 Task: Create a Pagelayout in the customer object.
Action: Mouse moved to (73, 71)
Screenshot: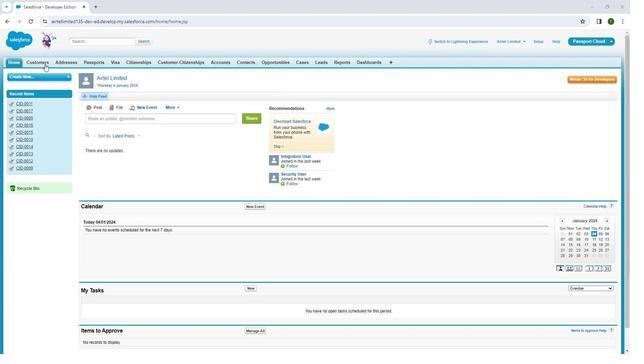 
Action: Mouse pressed left at (73, 71)
Screenshot: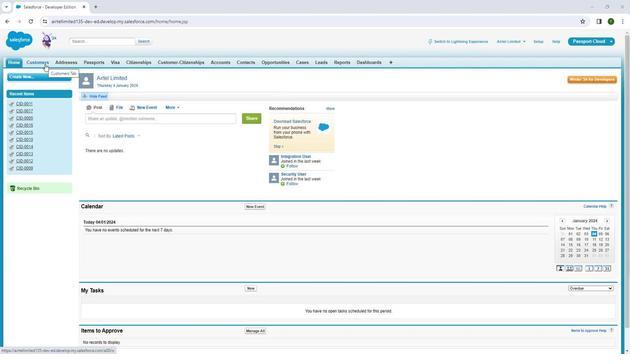 
Action: Mouse moved to (168, 99)
Screenshot: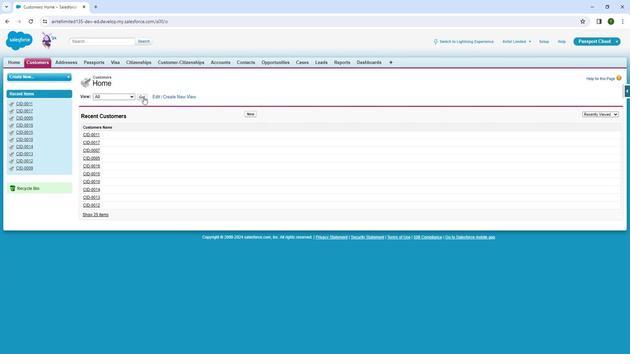 
Action: Mouse pressed left at (168, 99)
Screenshot: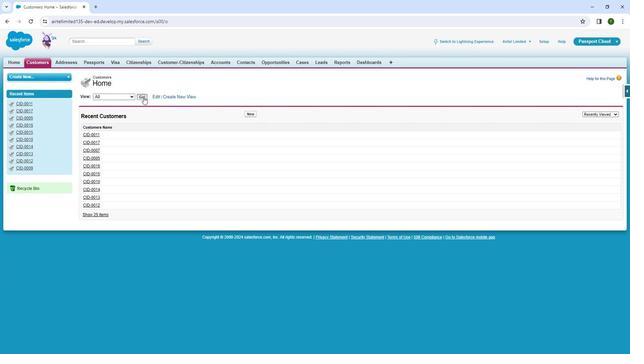 
Action: Mouse moved to (145, 111)
Screenshot: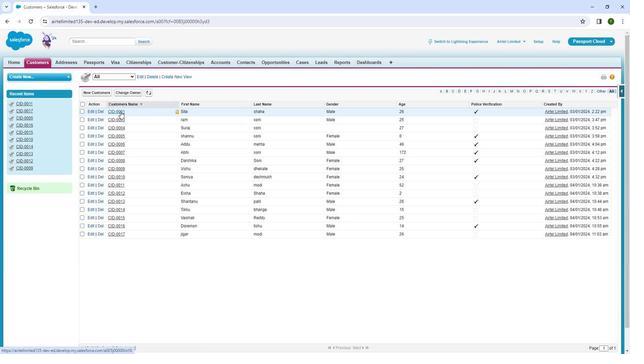 
Action: Mouse pressed left at (145, 111)
Screenshot: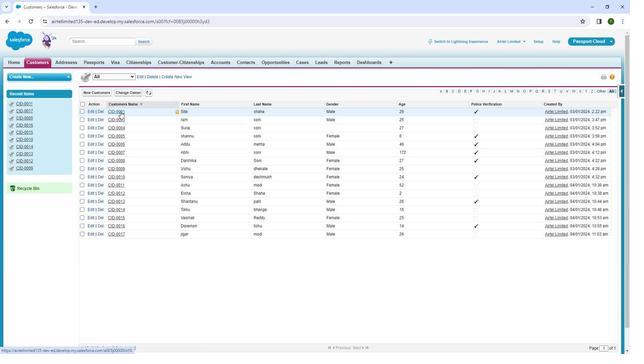 
Action: Mouse moved to (142, 111)
Screenshot: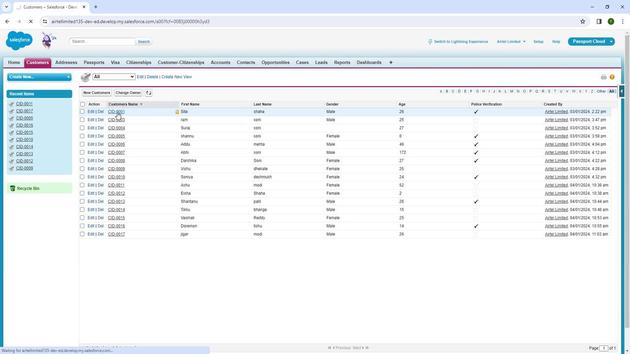 
Action: Mouse pressed left at (142, 111)
Screenshot: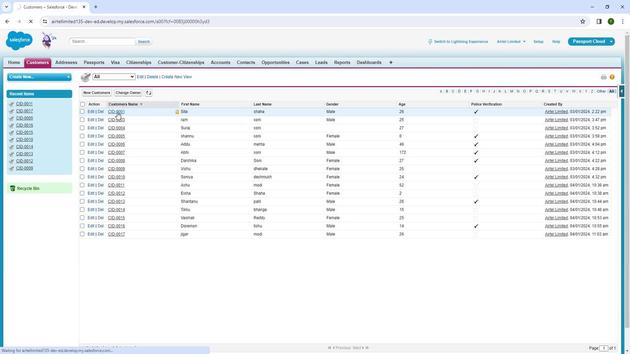 
Action: Mouse pressed left at (142, 111)
Screenshot: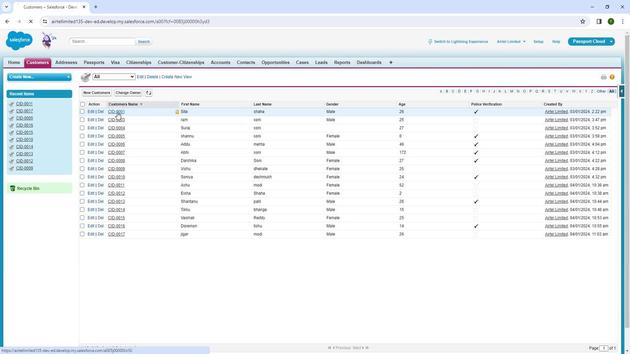 
Action: Mouse moved to (625, 93)
Screenshot: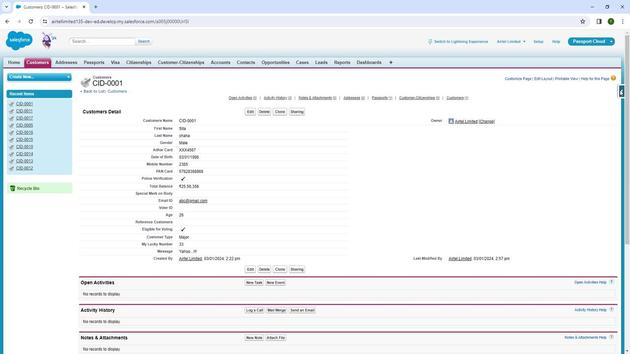 
Action: Mouse pressed left at (625, 93)
Screenshot: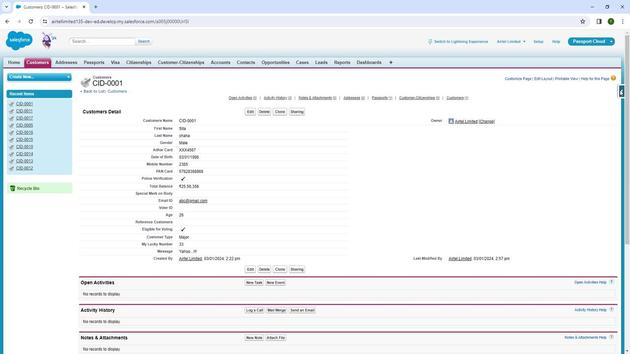 
Action: Mouse moved to (568, 110)
Screenshot: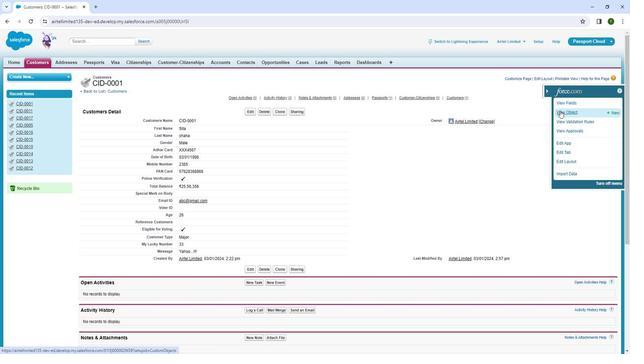 
Action: Mouse pressed left at (568, 110)
Screenshot: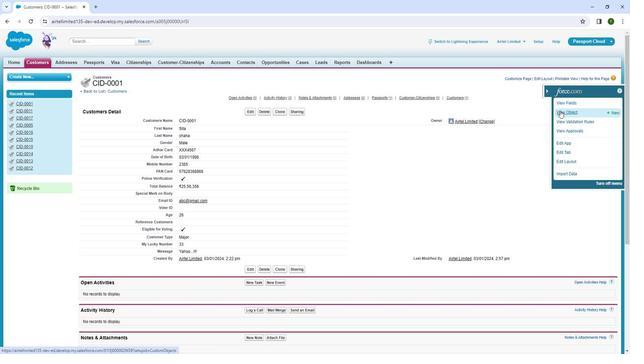 
Action: Mouse moved to (403, 245)
Screenshot: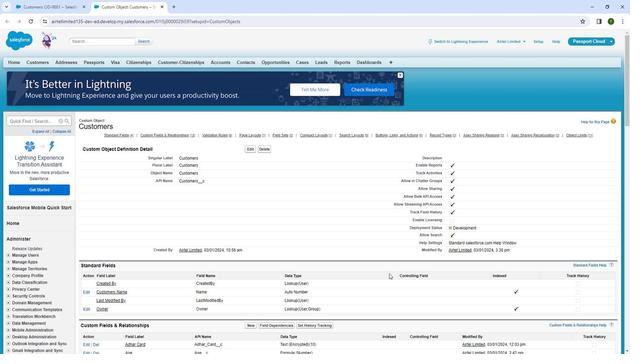 
Action: Mouse scrolled (403, 245) with delta (0, 0)
Screenshot: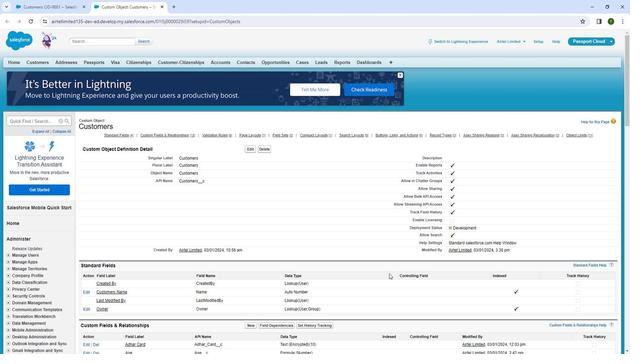 
Action: Mouse moved to (312, 248)
Screenshot: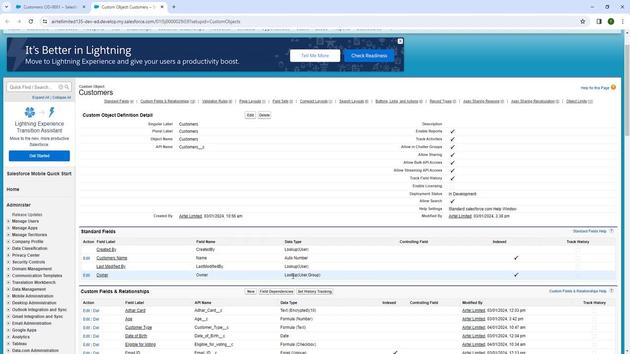
Action: Mouse scrolled (312, 248) with delta (0, 0)
Screenshot: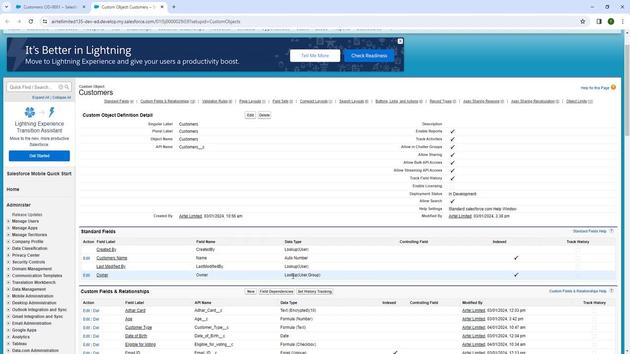 
Action: Mouse moved to (297, 244)
Screenshot: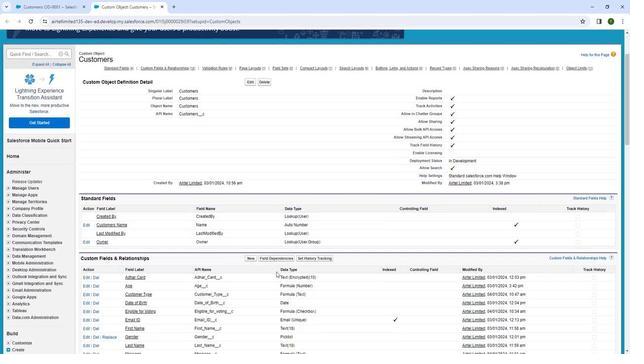 
Action: Mouse scrolled (297, 243) with delta (0, 0)
Screenshot: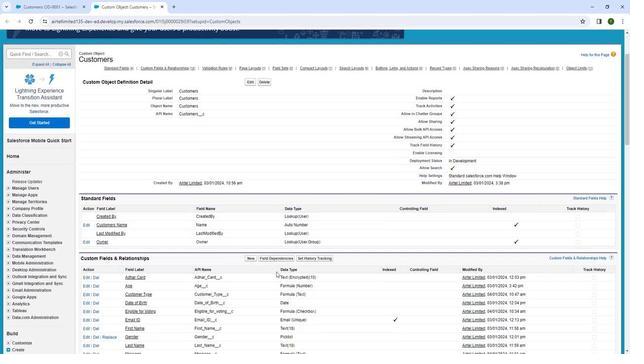 
Action: Mouse moved to (293, 244)
Screenshot: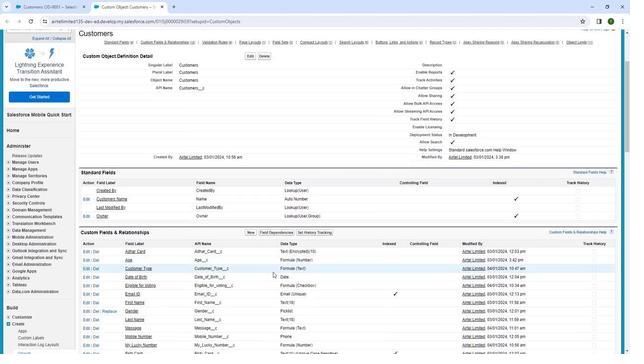 
Action: Mouse scrolled (293, 244) with delta (0, 0)
Screenshot: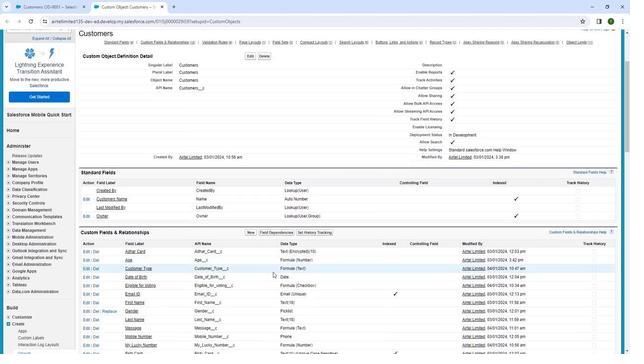 
Action: Mouse moved to (292, 244)
Screenshot: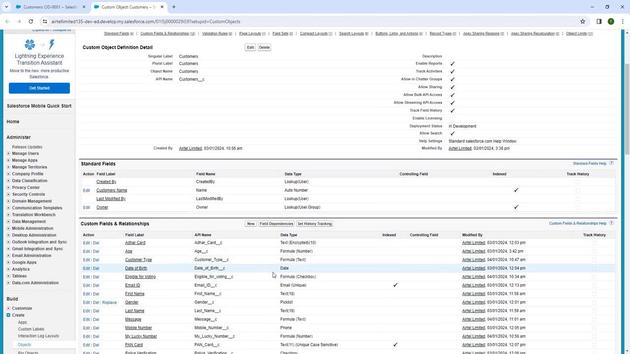 
Action: Mouse scrolled (292, 244) with delta (0, 0)
Screenshot: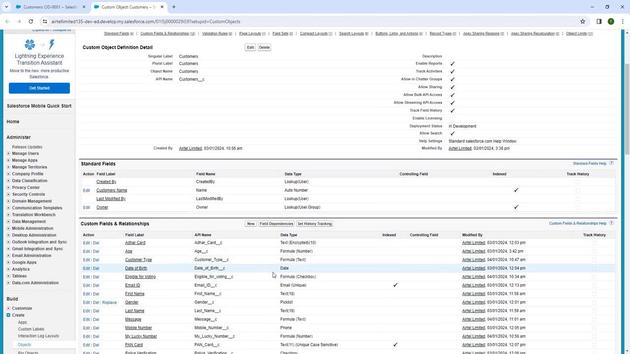 
Action: Mouse moved to (270, 236)
Screenshot: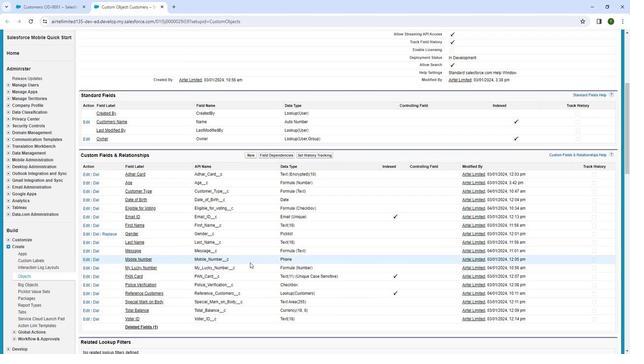 
Action: Mouse scrolled (270, 236) with delta (0, 0)
Screenshot: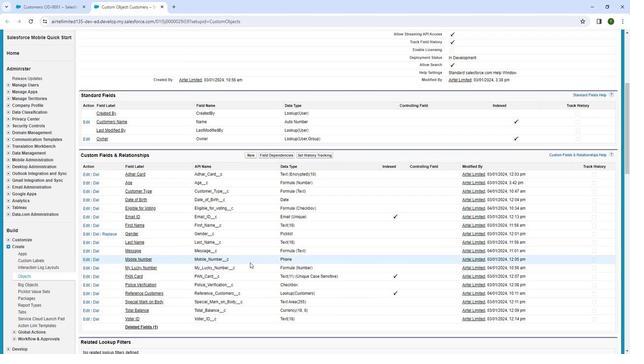 
Action: Mouse scrolled (270, 236) with delta (0, 0)
Screenshot: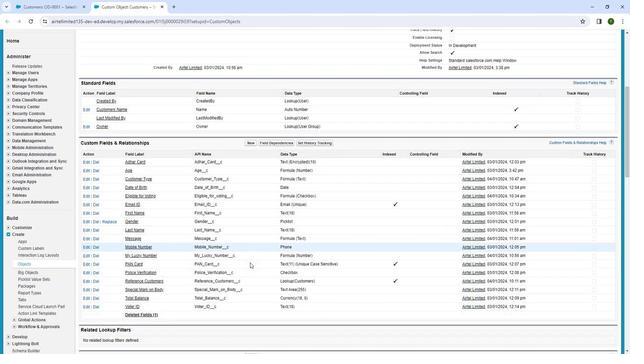 
Action: Mouse scrolled (270, 236) with delta (0, 0)
Screenshot: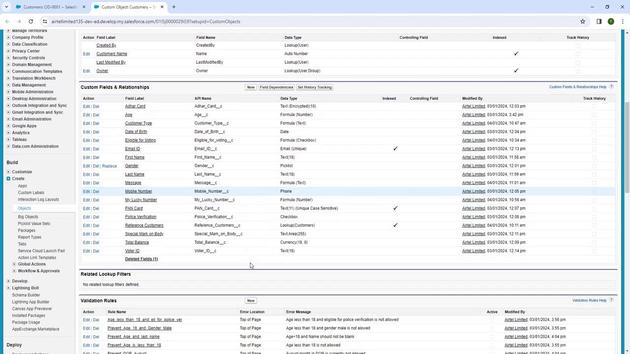 
Action: Mouse moved to (209, 240)
Screenshot: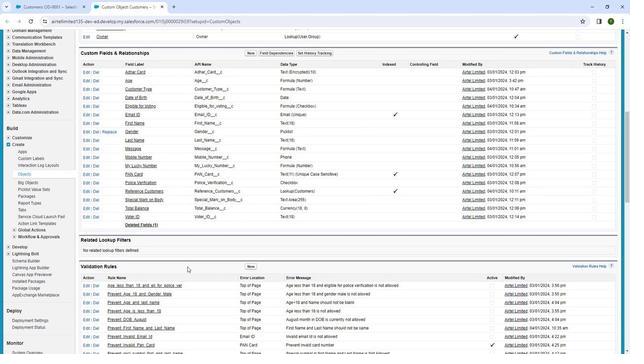 
Action: Mouse scrolled (209, 240) with delta (0, 0)
Screenshot: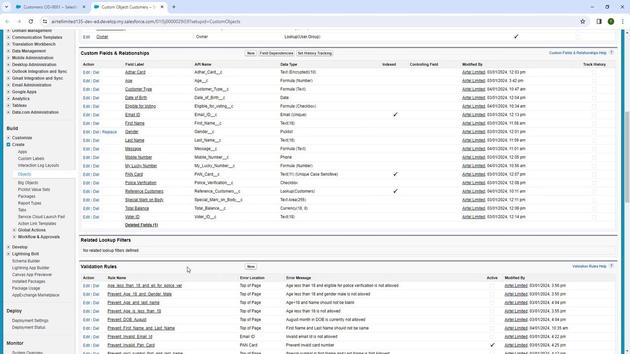 
Action: Mouse moved to (209, 240)
Screenshot: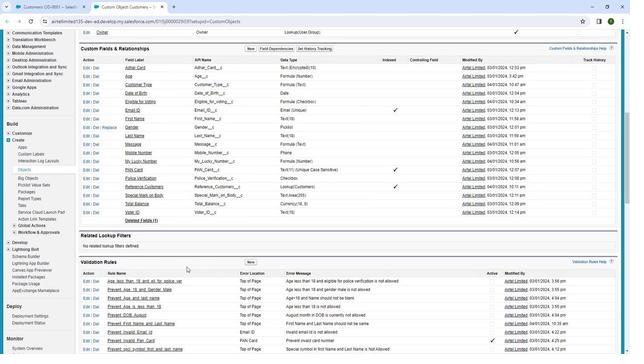 
Action: Mouse scrolled (209, 240) with delta (0, 0)
Screenshot: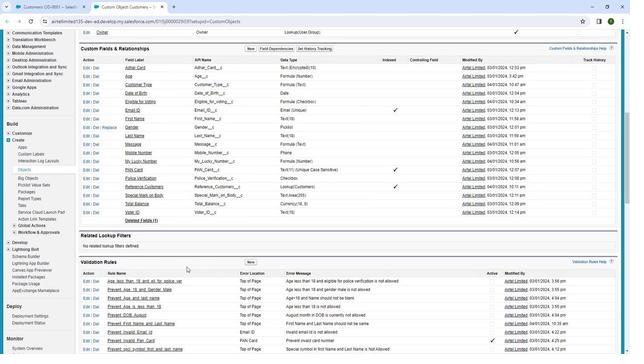 
Action: Mouse moved to (209, 240)
Screenshot: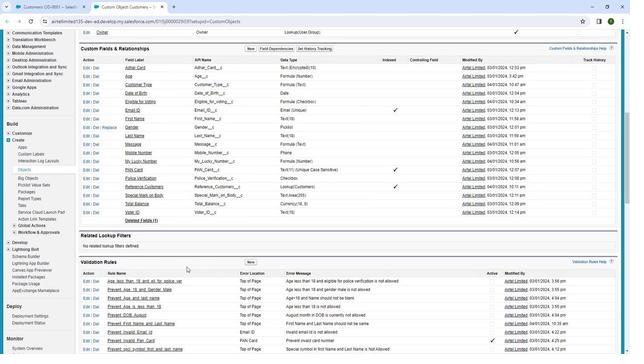 
Action: Mouse scrolled (209, 240) with delta (0, 0)
Screenshot: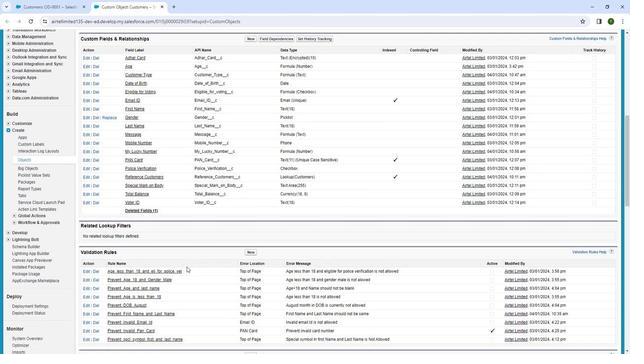 
Action: Mouse scrolled (209, 240) with delta (0, 0)
Screenshot: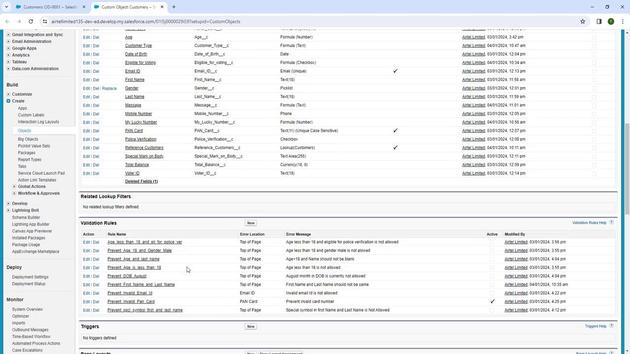 
Action: Mouse moved to (205, 240)
Screenshot: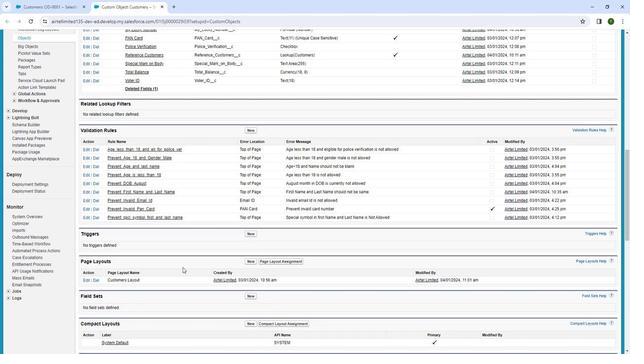 
Action: Mouse scrolled (205, 240) with delta (0, 0)
Screenshot: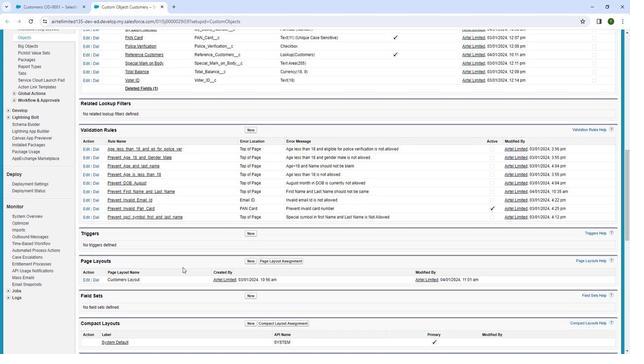 
Action: Mouse moved to (112, 224)
Screenshot: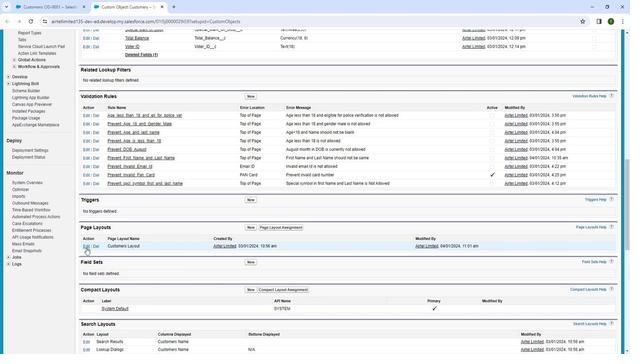 
Action: Mouse pressed left at (112, 224)
Screenshot: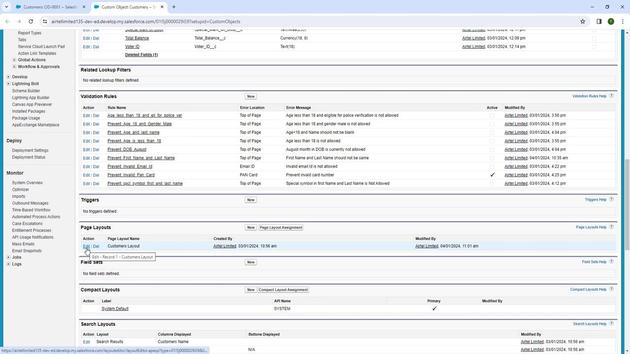 
Action: Mouse moved to (187, 141)
Screenshot: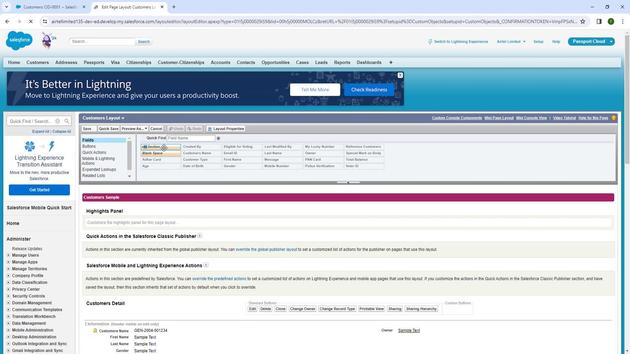 
Action: Mouse pressed left at (187, 141)
Screenshot: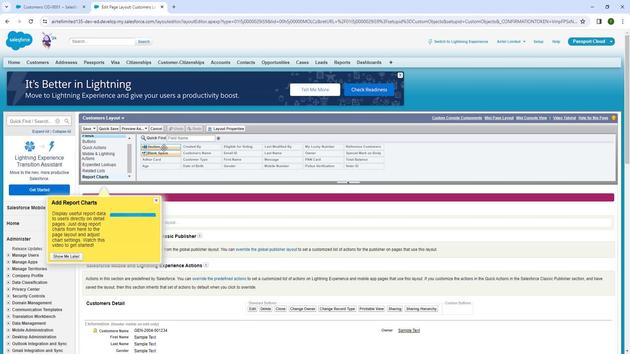 
Action: Mouse moved to (179, 184)
Screenshot: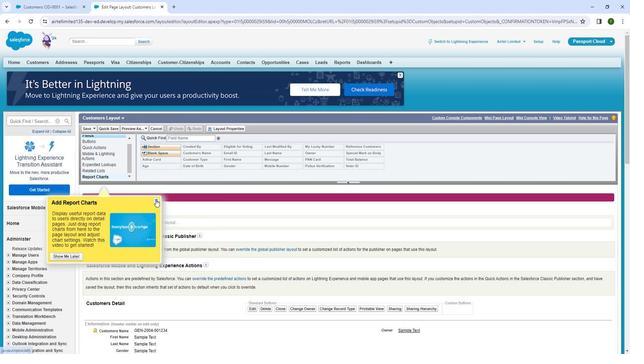 
Action: Mouse pressed left at (179, 184)
Screenshot: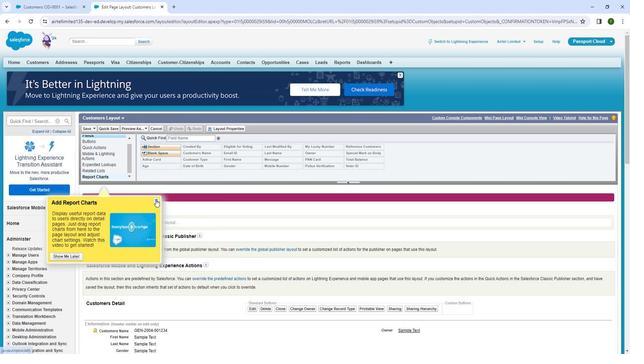 
Action: Mouse moved to (212, 182)
Screenshot: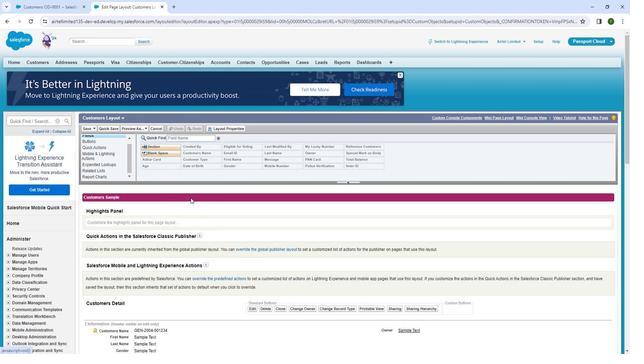 
Action: Mouse scrolled (212, 182) with delta (0, 0)
Screenshot: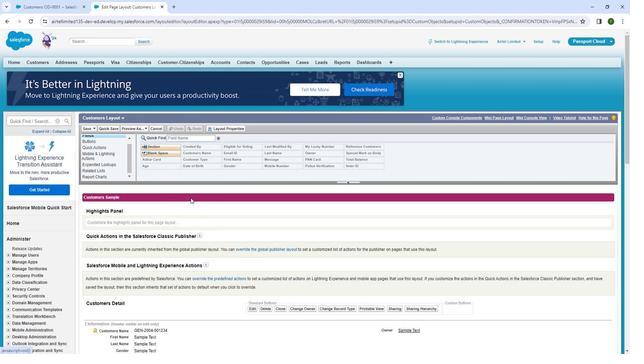 
Action: Mouse moved to (213, 182)
Screenshot: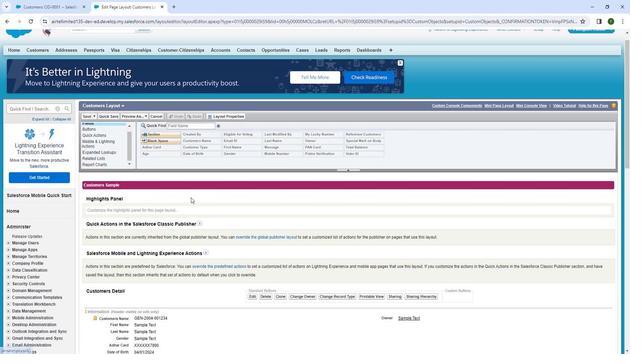 
Action: Mouse scrolled (213, 182) with delta (0, 0)
Screenshot: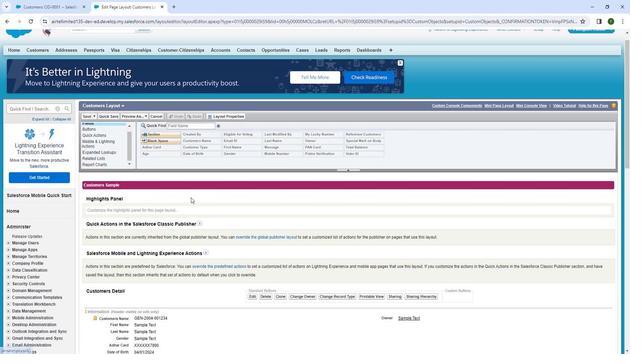 
Action: Mouse moved to (187, 83)
Screenshot: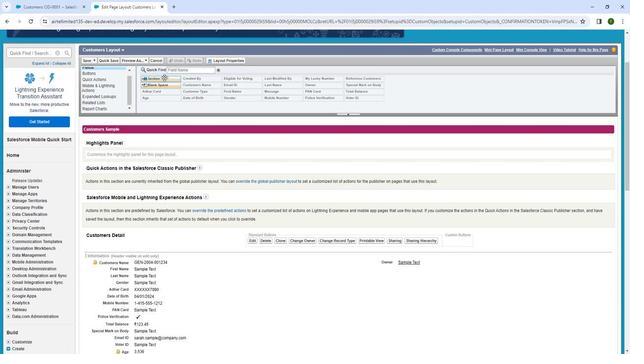 
Action: Mouse pressed left at (187, 83)
Screenshot: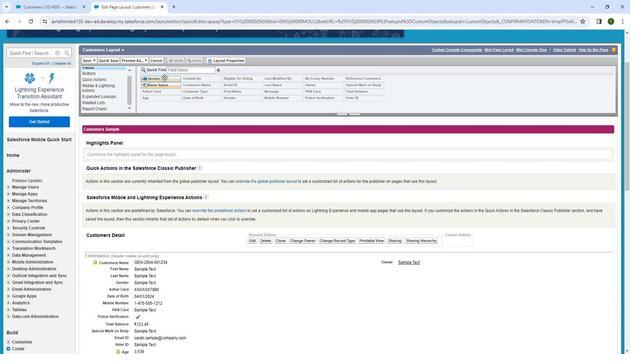 
Action: Mouse moved to (351, 150)
Screenshot: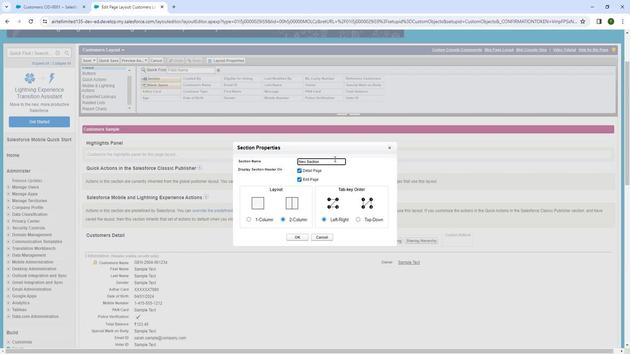 
Action: Key pressed <Key.backspace><Key.backspace><Key.backspace><Key.backspace><Key.backspace><Key.backspace><Key.backspace><Key.backspace><Key.backspace><Key.backspace><Key.backspace><Key.backspace><Key.backspace><Key.backspace><Key.backspace><Key.backspace><Key.backspace><Key.backspace><Key.shift>Basic<Key.space><Key.shift>Information
Screenshot: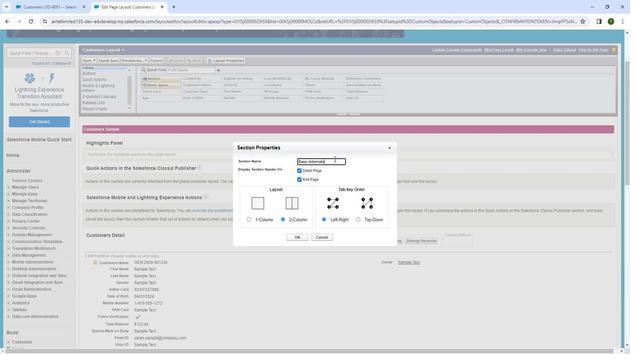 
Action: Mouse moved to (311, 215)
Screenshot: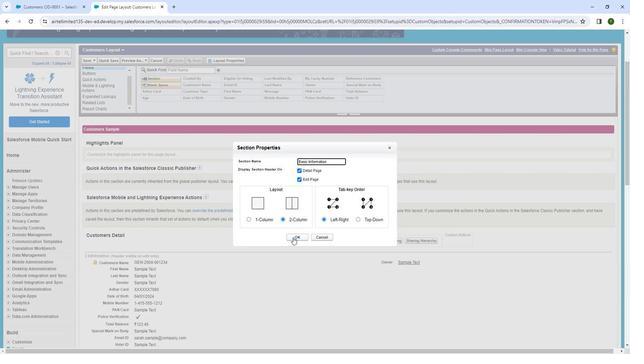 
Action: Mouse pressed left at (311, 215)
Screenshot: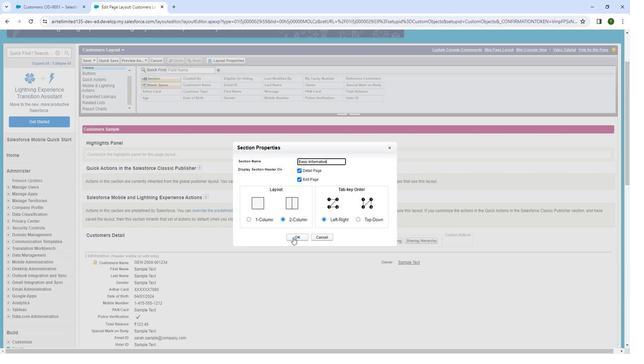 
Action: Mouse moved to (266, 276)
Screenshot: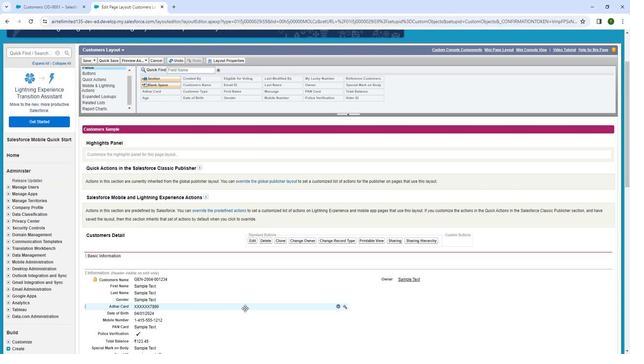 
Action: Mouse scrolled (266, 275) with delta (0, 0)
Screenshot: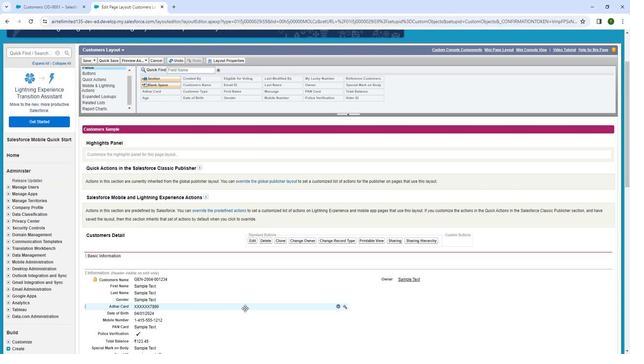 
Action: Mouse moved to (264, 274)
Screenshot: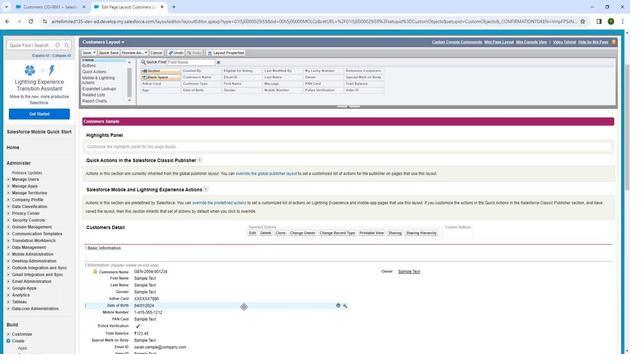 
Action: Mouse scrolled (264, 274) with delta (0, 0)
Screenshot: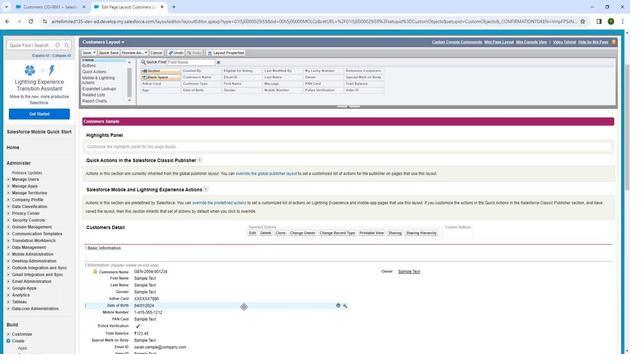 
Action: Mouse moved to (263, 272)
Screenshot: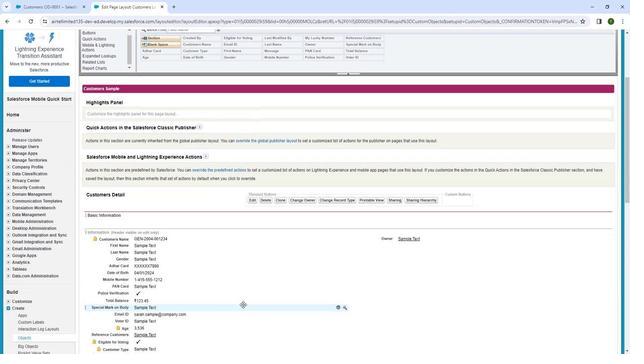 
Action: Mouse scrolled (263, 272) with delta (0, 0)
Screenshot: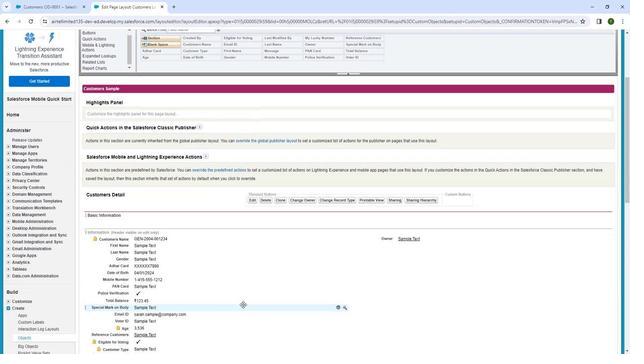 
Action: Mouse moved to (214, 184)
Screenshot: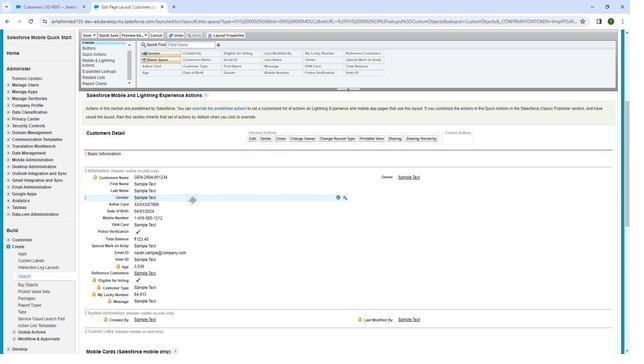 
Action: Mouse scrolled (214, 185) with delta (0, 0)
Screenshot: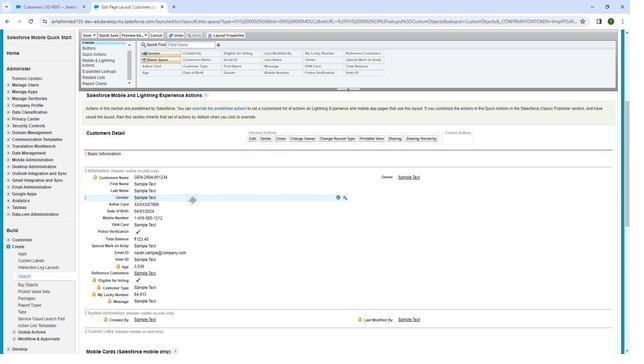 
Action: Mouse moved to (215, 184)
Screenshot: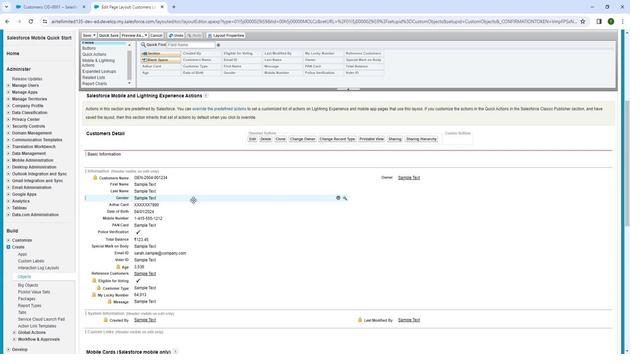 
Action: Mouse scrolled (215, 185) with delta (0, 0)
Screenshot: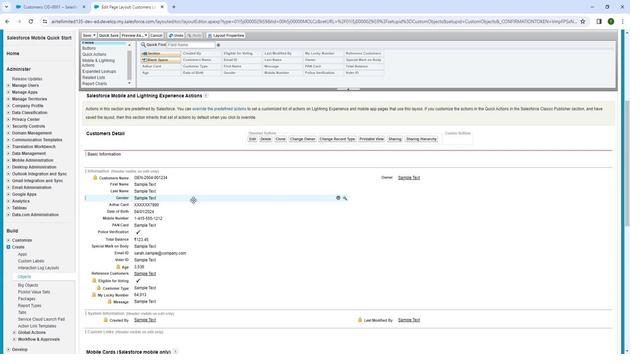 
Action: Mouse moved to (215, 184)
Screenshot: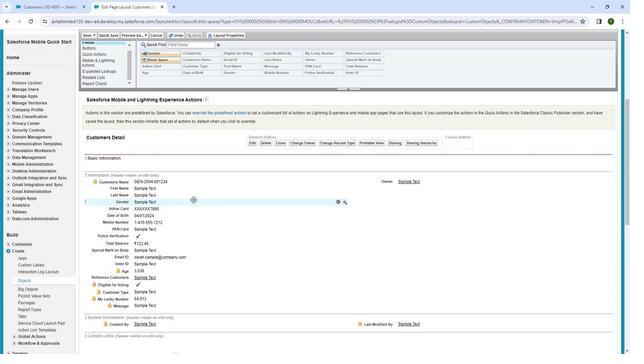 
Action: Mouse scrolled (215, 184) with delta (0, 0)
Screenshot: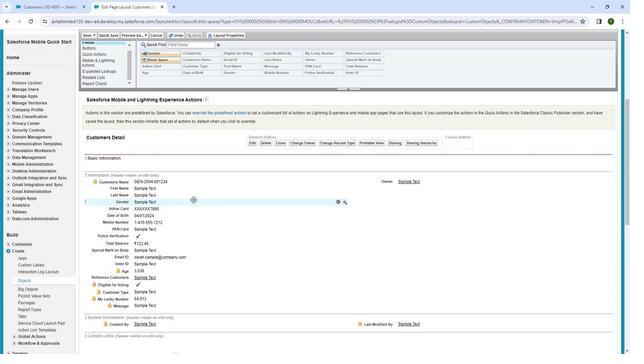 
Action: Mouse moved to (175, 82)
Screenshot: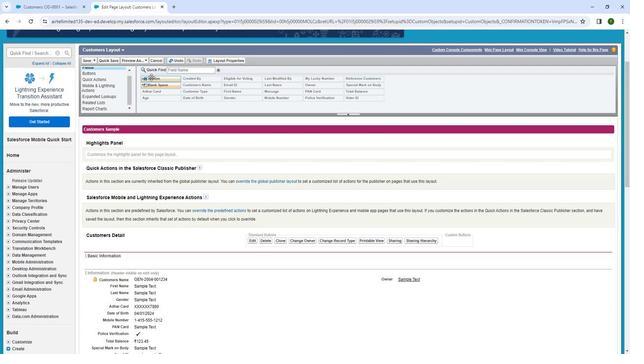 
Action: Mouse pressed left at (175, 82)
Screenshot: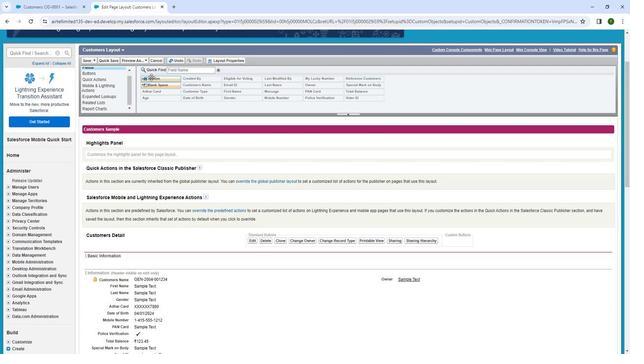 
Action: Mouse moved to (339, 154)
Screenshot: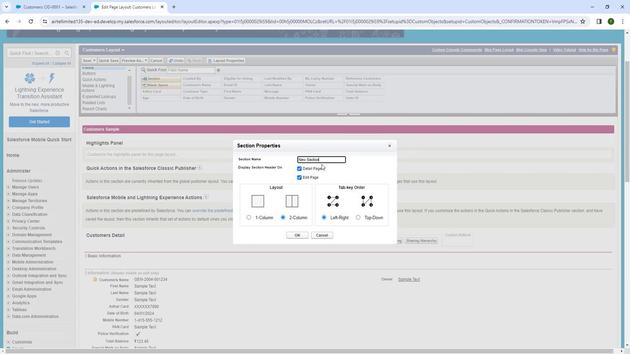 
Action: Key pressed <Key.backspace><Key.backspace><Key.backspace><Key.backspace><Key.backspace><Key.backspace><Key.backspace><Key.backspace><Key.backspace><Key.backspace><Key.backspace><Key.backspace><Key.backspace><Key.backspace><Key.backspace><Key.backspace><Key.backspace><Key.backspace><Key.backspace><Key.backspace><Key.backspace><Key.backspace><Key.backspace><Key.backspace><Key.shift>Contact<Key.space><Key.shift><Key.shift><Key.shift><Key.shift><Key.shift><Key.shift><Key.shift><Key.shift><Key.shift><Key.shift><Key.shift><Key.shift>Information
Screenshot: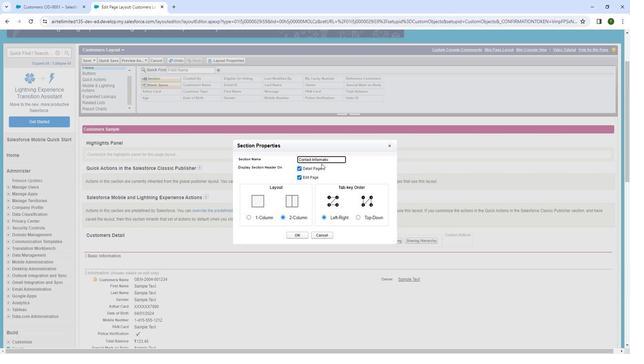 
Action: Mouse moved to (312, 213)
Screenshot: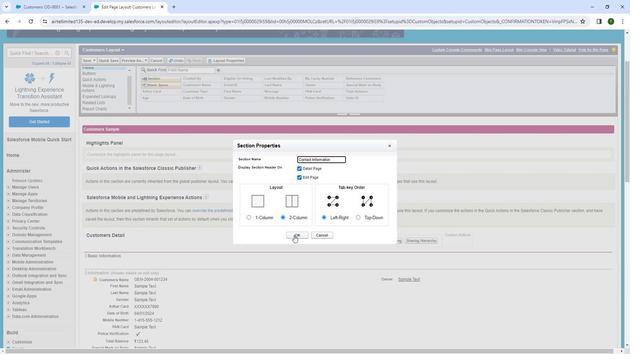 
Action: Mouse pressed left at (312, 213)
Screenshot: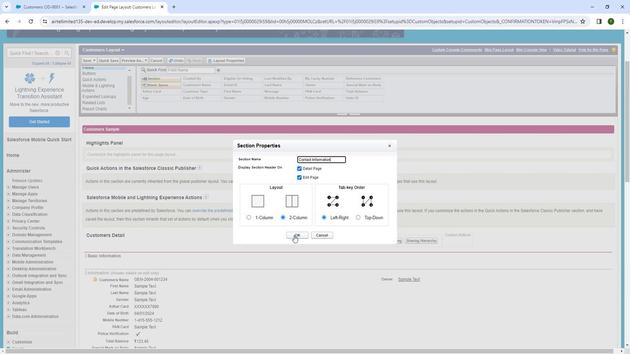 
Action: Mouse moved to (193, 261)
Screenshot: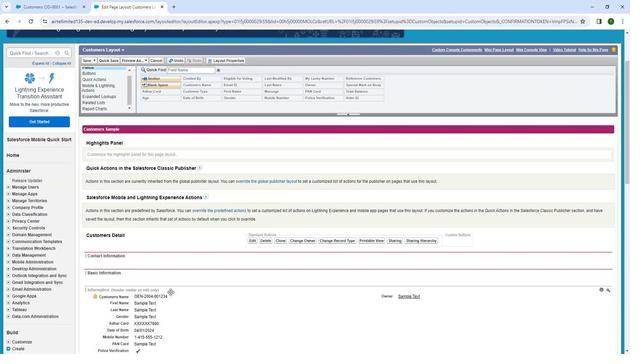 
Action: Mouse scrolled (193, 261) with delta (0, 0)
Screenshot: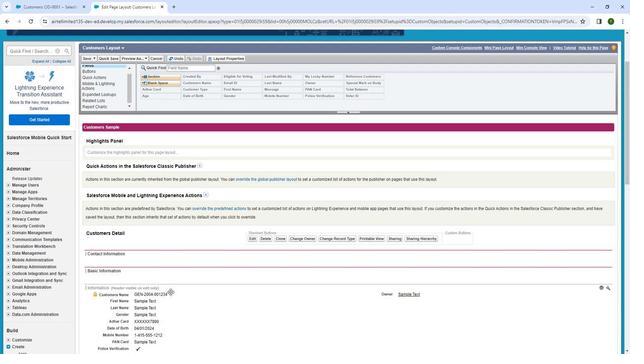 
Action: Mouse scrolled (193, 261) with delta (0, 0)
Screenshot: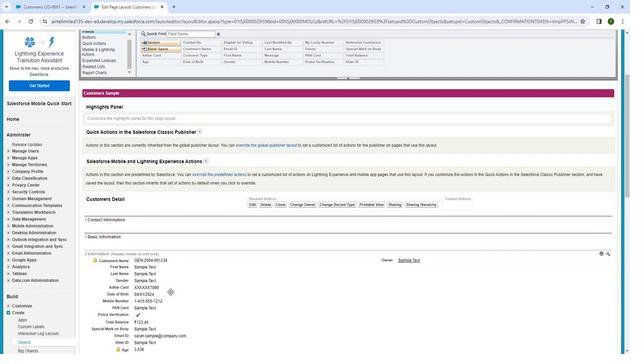 
Action: Mouse moved to (252, 142)
Screenshot: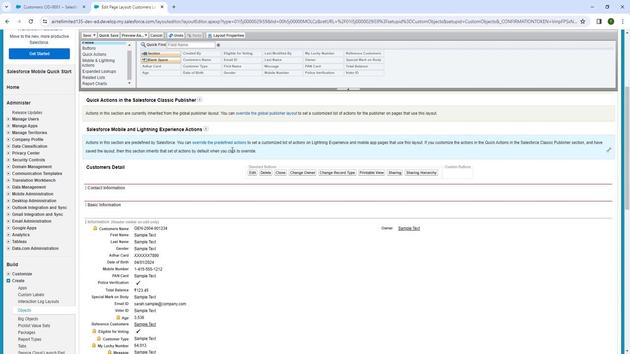 
Action: Mouse scrolled (252, 143) with delta (0, 0)
Screenshot: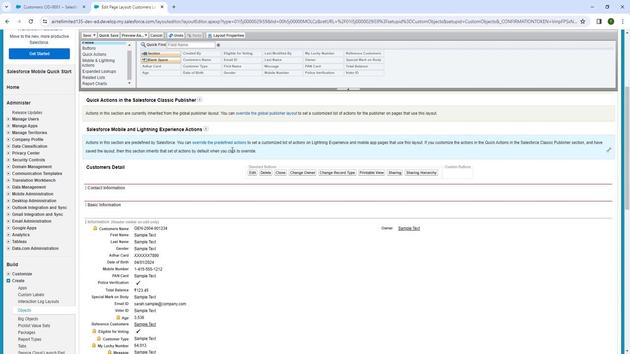 
Action: Mouse moved to (179, 62)
Screenshot: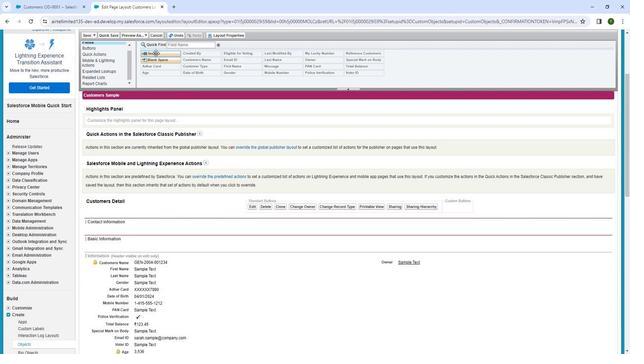 
Action: Mouse pressed left at (179, 62)
Screenshot: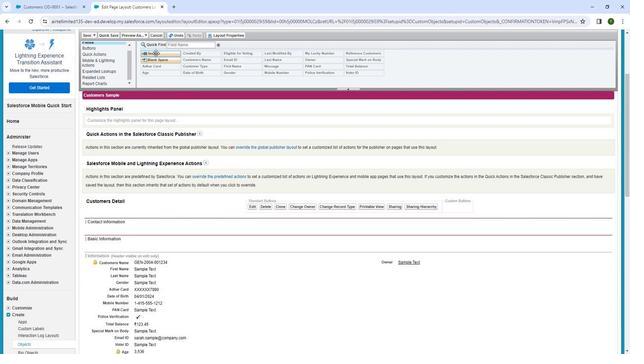 
Action: Mouse moved to (367, 134)
Screenshot: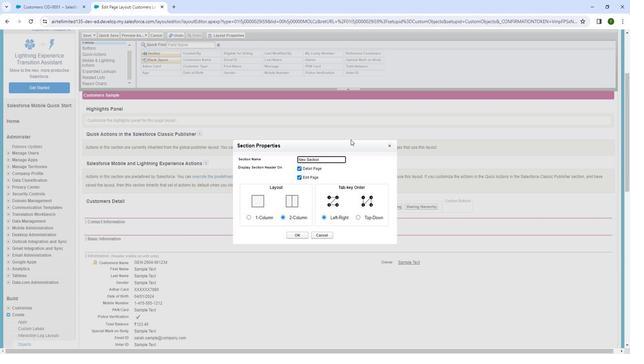 
Action: Key pressed <Key.backspace><Key.backspace><Key.backspace><Key.backspace><Key.backspace><Key.backspace><Key.backspace><Key.backspace><Key.backspace><Key.backspace><Key.backspace><Key.backspace><Key.backspace><Key.backspace><Key.backspace><Key.backspace><Key.backspace><Key.shift><Key.shift><Key.shift><Key.shift>Other<Key.space><Key.shift>Information
Screenshot: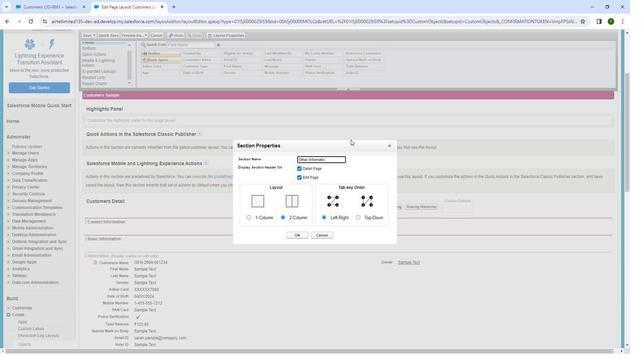 
Action: Mouse moved to (307, 213)
Screenshot: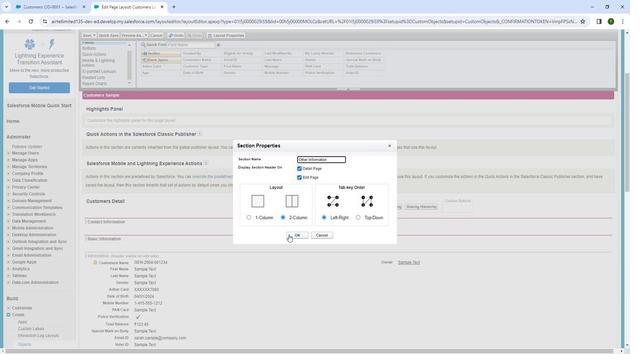 
Action: Mouse pressed left at (307, 213)
Screenshot: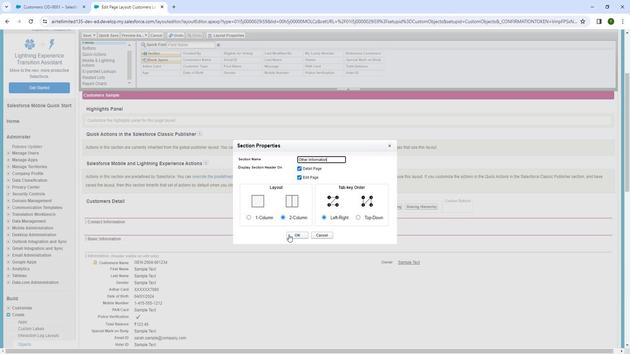 
Action: Mouse moved to (209, 262)
Screenshot: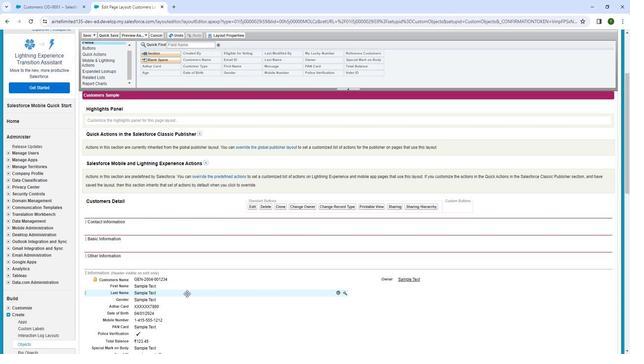
Action: Mouse pressed left at (209, 262)
Screenshot: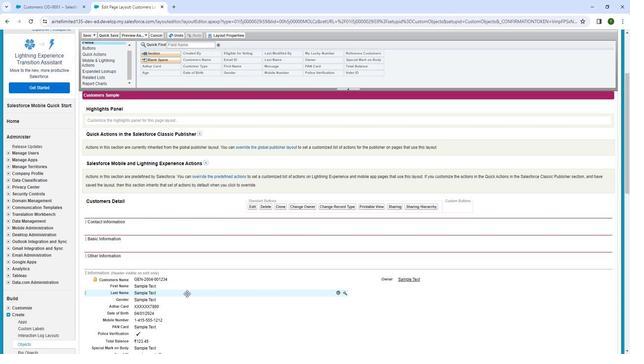 
Action: Mouse moved to (235, 221)
Screenshot: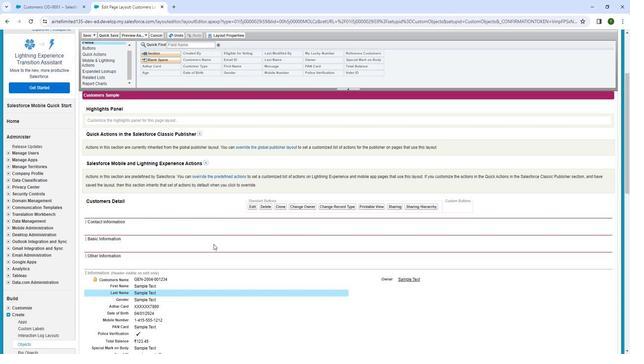 
Action: Mouse scrolled (235, 221) with delta (0, 0)
Screenshot: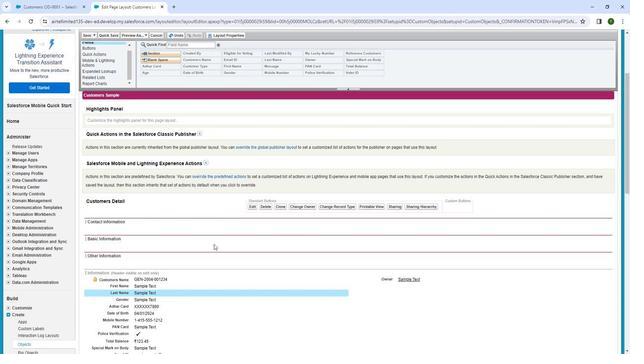 
Action: Mouse moved to (235, 221)
Screenshot: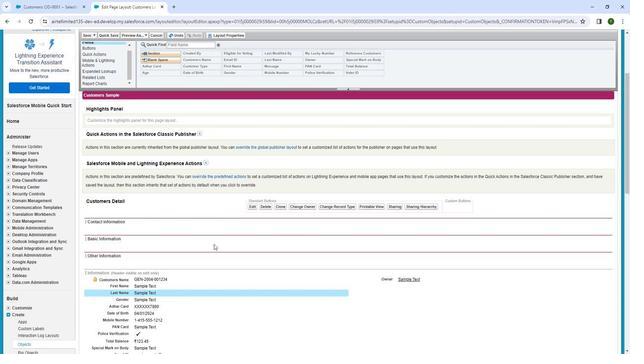 
Action: Mouse scrolled (235, 221) with delta (0, 0)
Screenshot: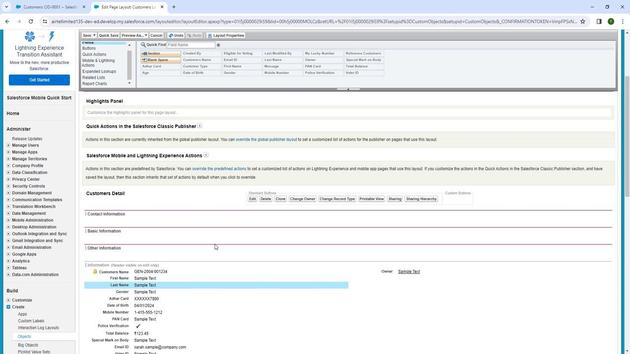 
Action: Mouse moved to (132, 194)
Screenshot: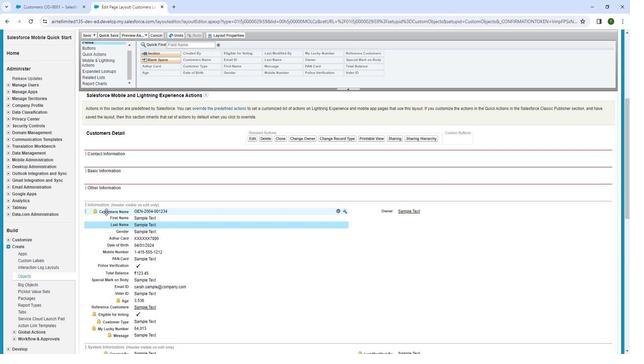 
Action: Mouse pressed left at (132, 194)
Screenshot: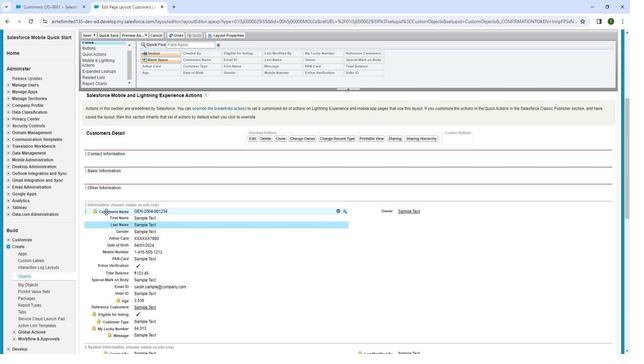 
Action: Mouse moved to (141, 195)
Screenshot: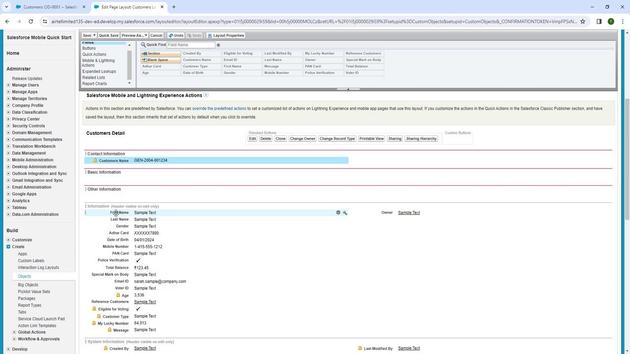 
Action: Mouse pressed left at (141, 195)
Screenshot: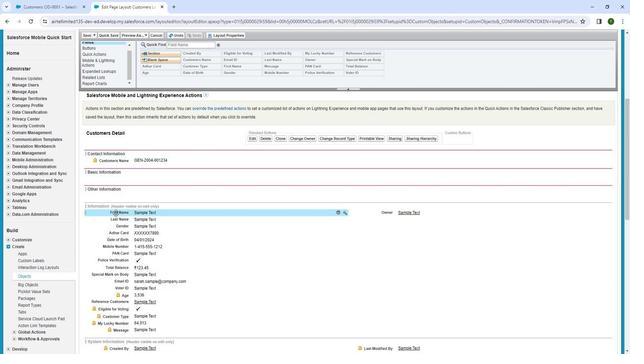 
Action: Mouse moved to (141, 150)
Screenshot: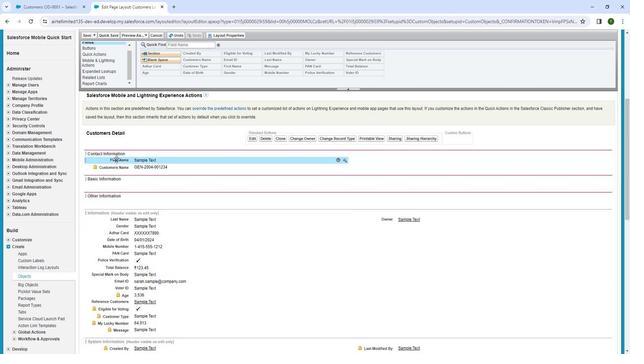 
Action: Mouse pressed left at (141, 150)
Screenshot: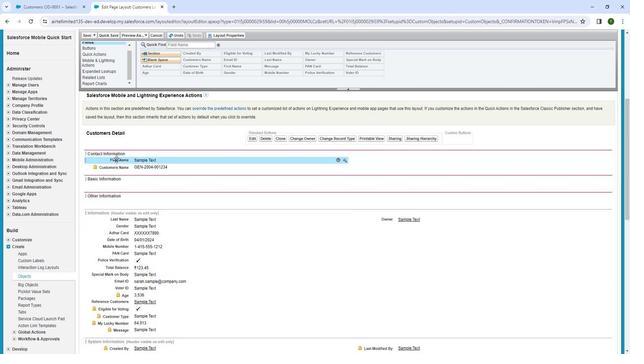 
Action: Mouse moved to (147, 202)
Screenshot: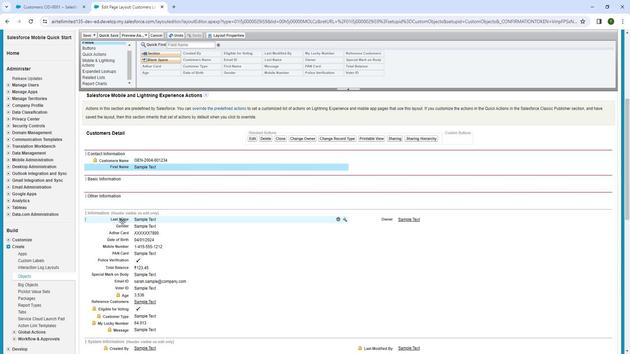 
Action: Mouse pressed left at (147, 202)
Screenshot: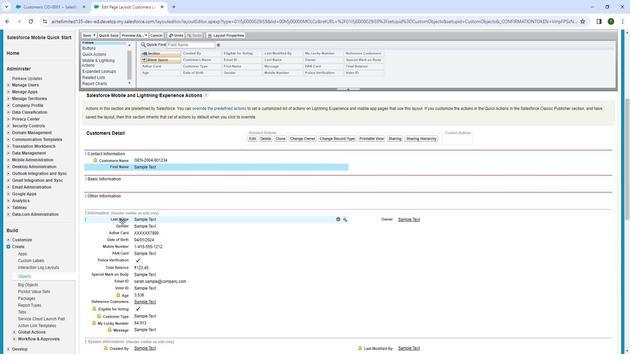 
Action: Mouse moved to (169, 207)
Screenshot: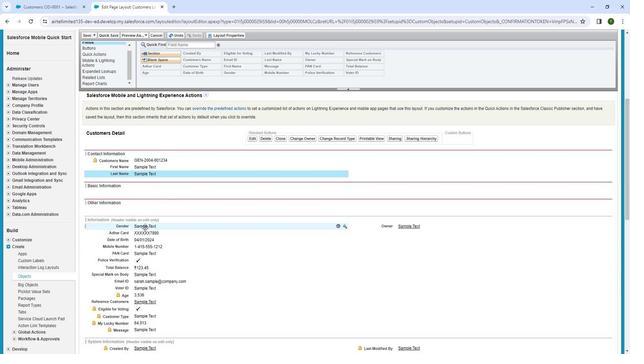 
Action: Mouse pressed left at (169, 207)
Screenshot: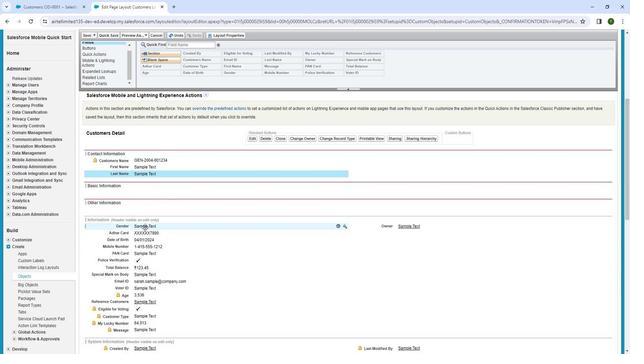 
Action: Mouse moved to (144, 164)
Screenshot: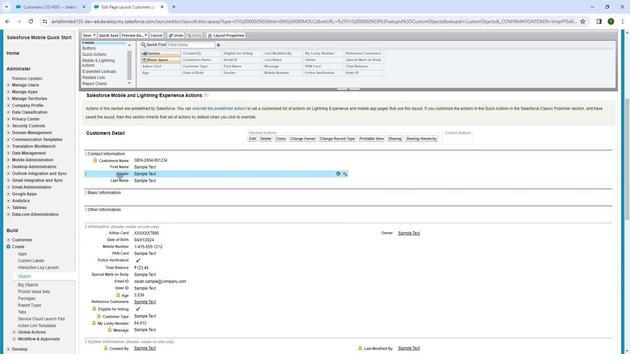 
Action: Mouse pressed left at (144, 164)
Screenshot: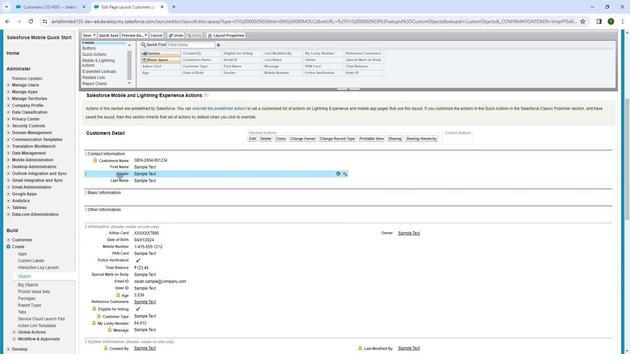 
Action: Mouse moved to (154, 162)
Screenshot: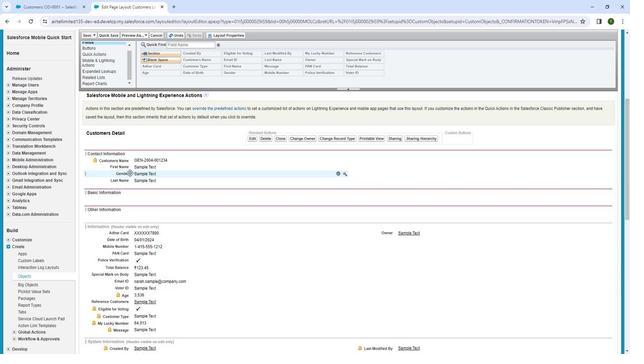 
Action: Mouse pressed left at (154, 162)
Screenshot: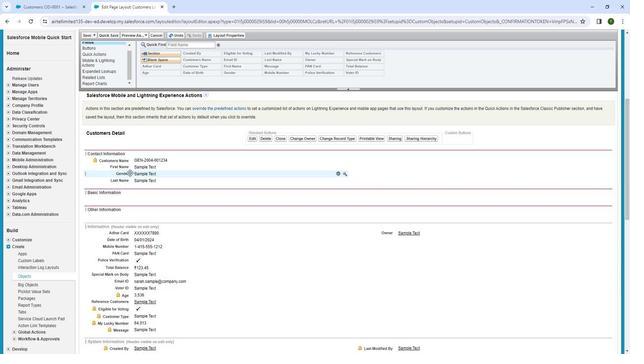 
Action: Mouse moved to (198, 207)
Screenshot: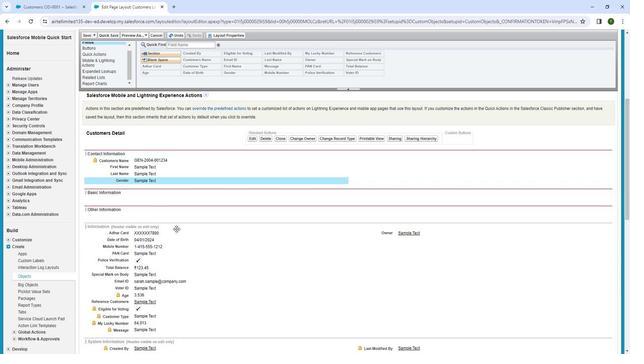 
Action: Mouse scrolled (198, 207) with delta (0, 0)
Screenshot: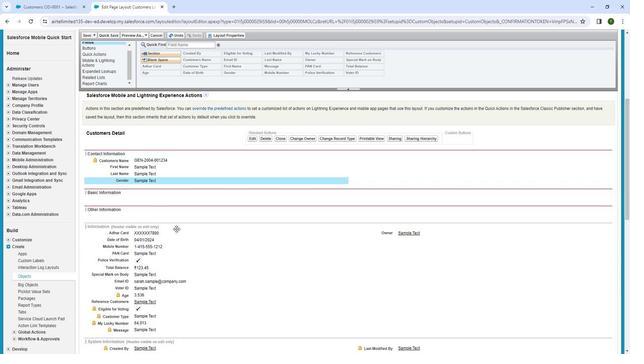 
Action: Mouse moved to (201, 214)
Screenshot: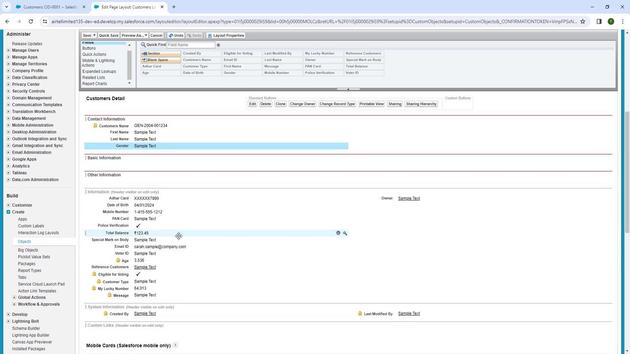 
Action: Mouse scrolled (201, 214) with delta (0, 0)
Screenshot: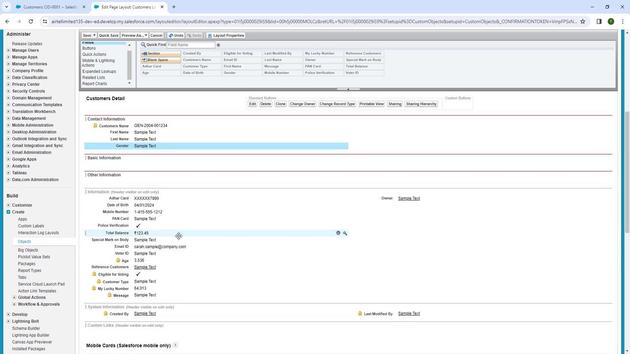 
Action: Mouse moved to (170, 171)
Screenshot: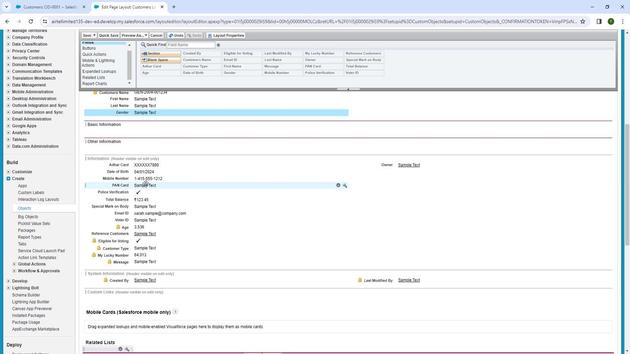
Action: Mouse scrolled (170, 171) with delta (0, 0)
Screenshot: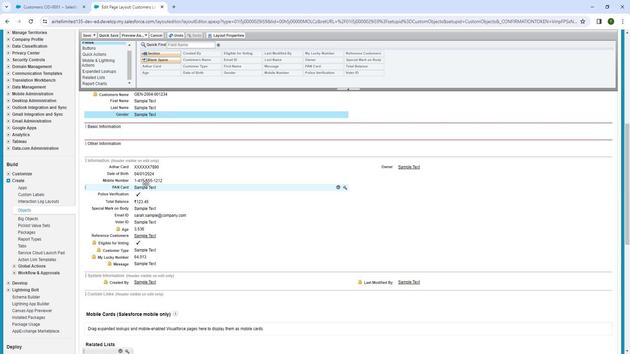 
Action: Mouse scrolled (170, 171) with delta (0, 0)
Screenshot: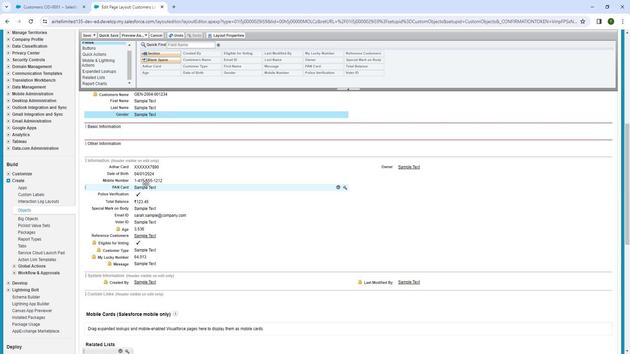 
Action: Mouse moved to (119, 178)
Screenshot: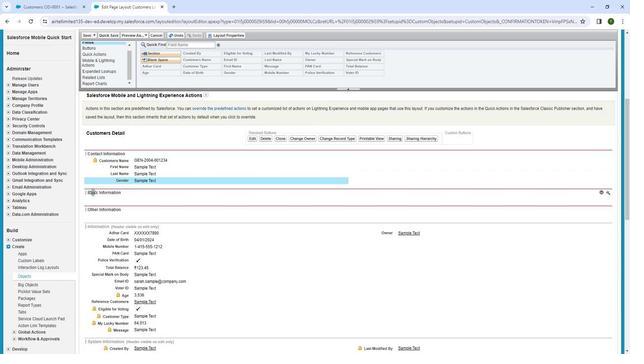 
Action: Mouse pressed left at (119, 178)
Screenshot: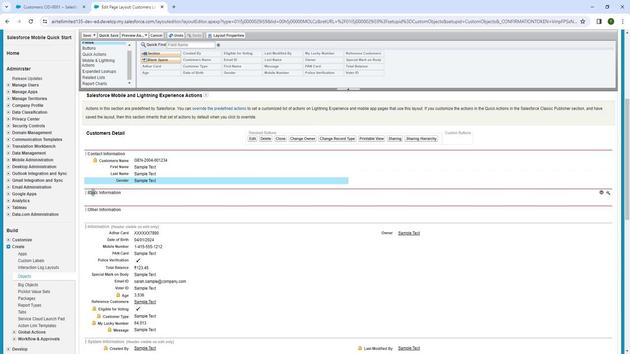 
Action: Mouse moved to (122, 180)
Screenshot: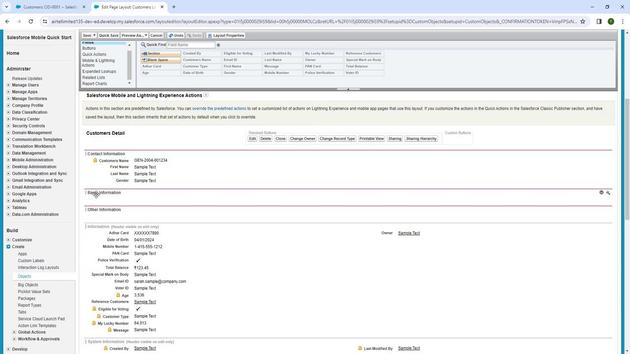 
Action: Mouse pressed left at (122, 180)
Screenshot: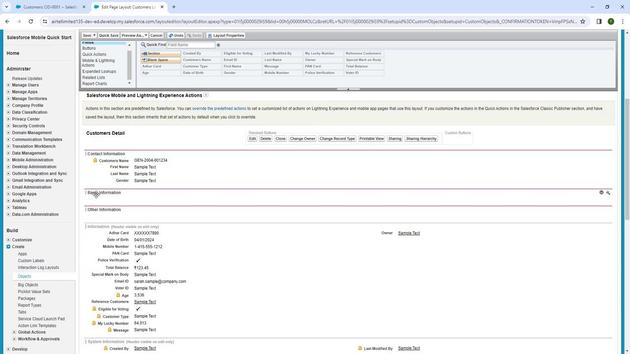 
Action: Mouse moved to (147, 167)
Screenshot: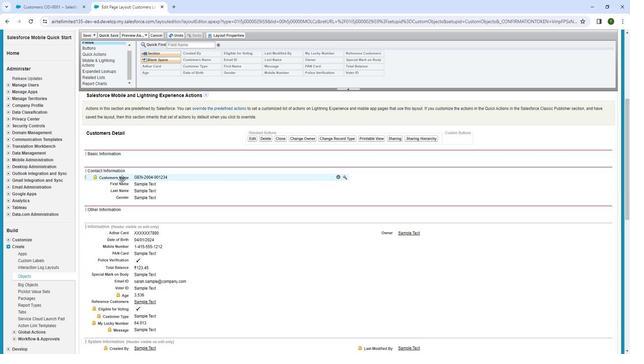 
Action: Mouse pressed left at (147, 167)
Screenshot: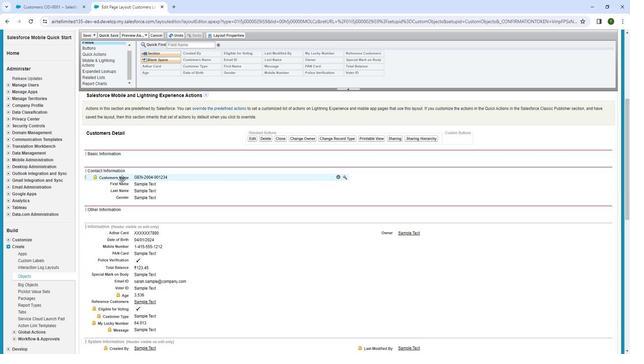 
Action: Mouse moved to (137, 169)
Screenshot: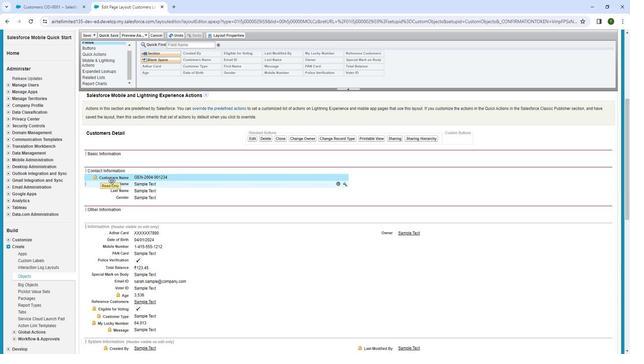
Action: Mouse pressed left at (137, 169)
Screenshot: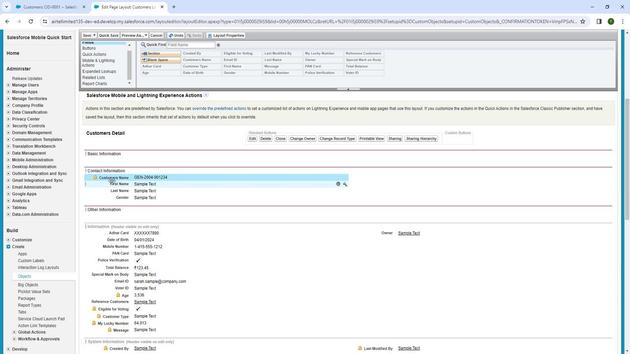 
Action: Mouse moved to (139, 167)
Screenshot: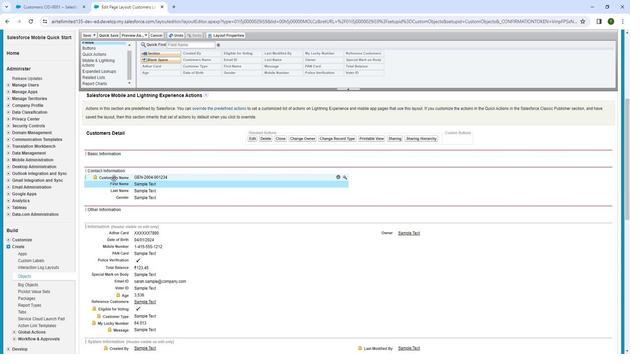 
Action: Mouse pressed left at (139, 167)
Screenshot: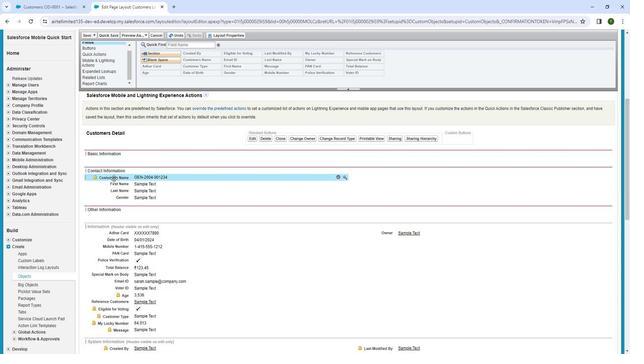 
Action: Mouse moved to (143, 169)
Screenshot: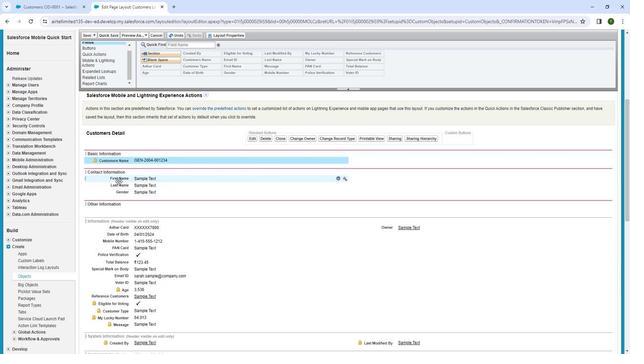 
Action: Mouse pressed left at (143, 169)
Screenshot: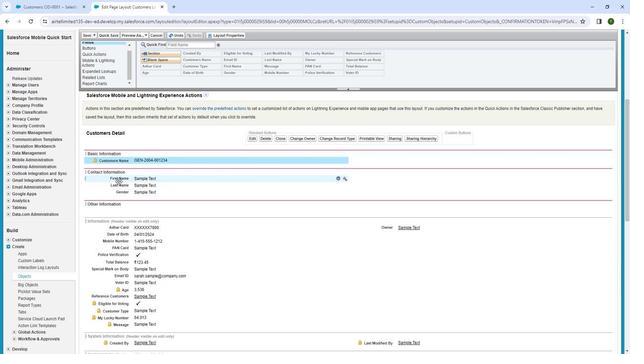 
Action: Mouse moved to (146, 152)
Screenshot: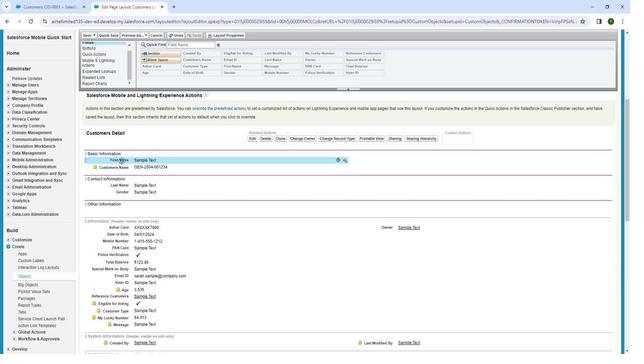 
Action: Mouse pressed left at (146, 152)
Screenshot: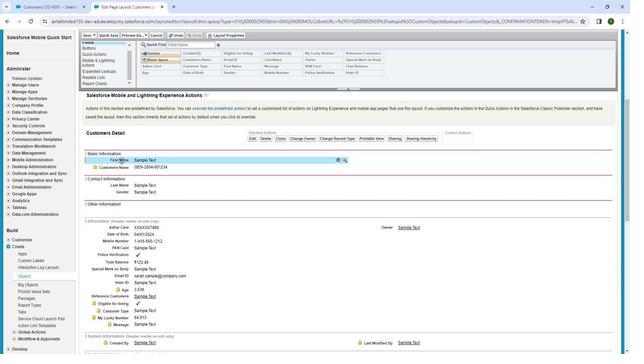 
Action: Mouse moved to (145, 173)
Screenshot: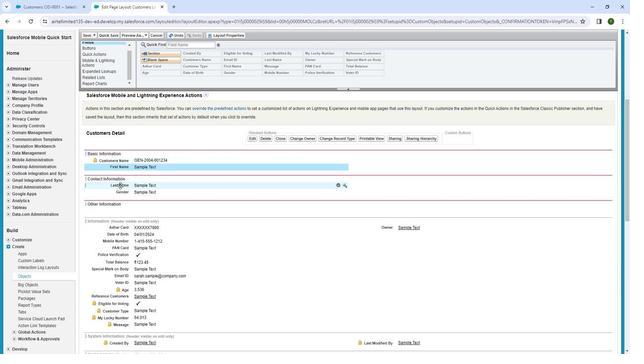 
Action: Mouse pressed left at (145, 173)
Screenshot: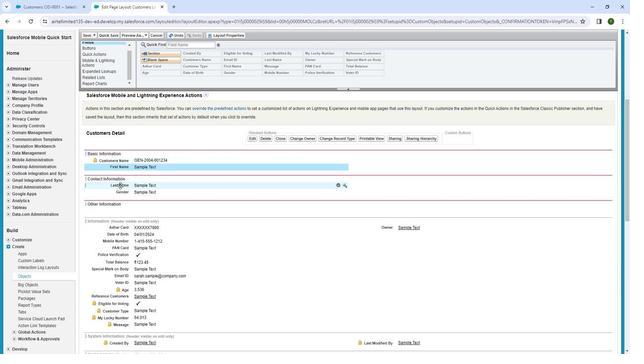 
Action: Mouse moved to (146, 157)
Screenshot: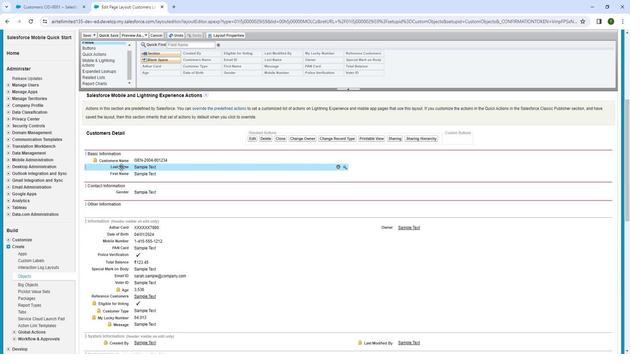 
Action: Mouse pressed left at (146, 157)
Screenshot: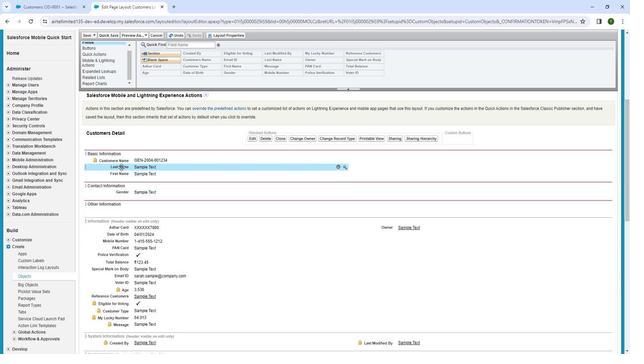 
Action: Mouse moved to (148, 157)
Screenshot: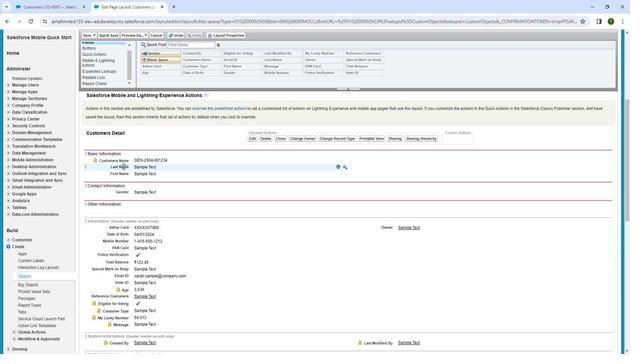 
Action: Mouse pressed left at (148, 157)
Screenshot: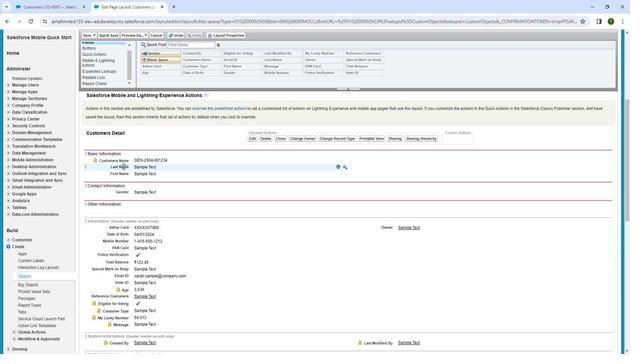 
Action: Mouse moved to (164, 203)
Screenshot: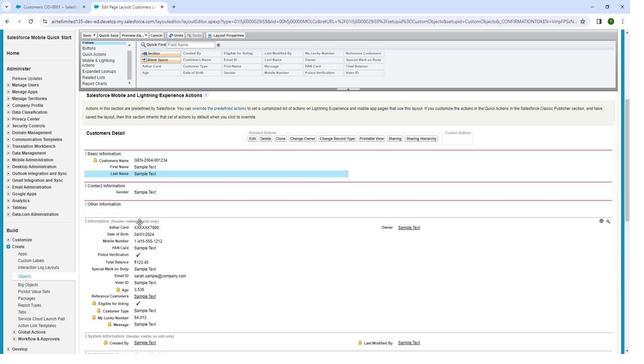 
Action: Mouse scrolled (164, 203) with delta (0, 0)
Screenshot: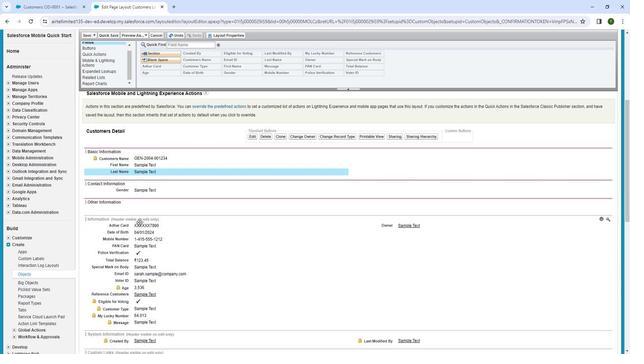
Action: Mouse moved to (163, 150)
Screenshot: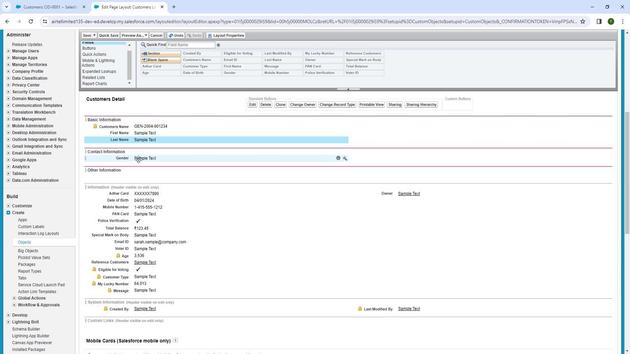 
Action: Mouse pressed left at (163, 150)
Screenshot: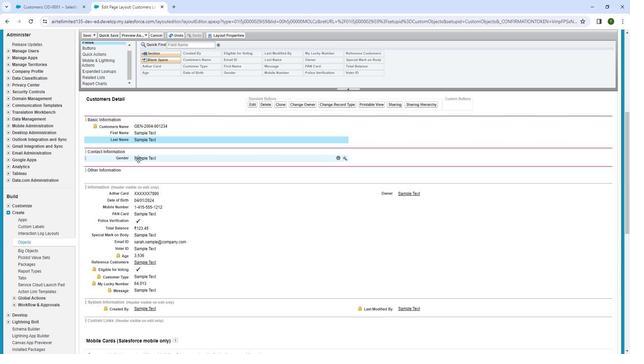
Action: Mouse moved to (151, 135)
Screenshot: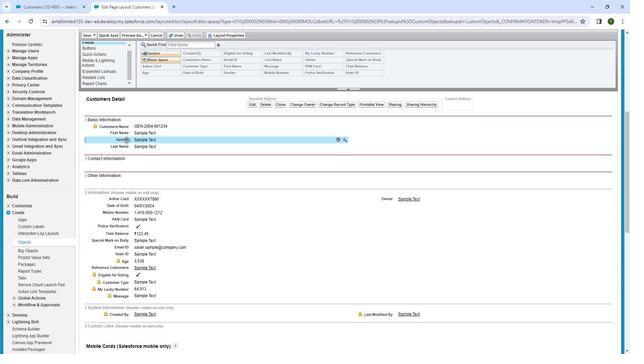 
Action: Mouse pressed left at (151, 135)
Screenshot: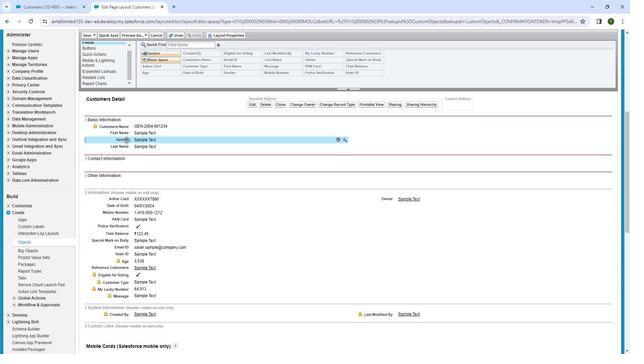 
Action: Mouse moved to (173, 167)
Screenshot: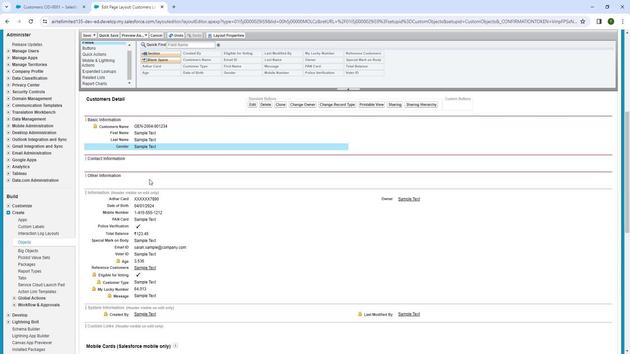 
Action: Mouse scrolled (173, 167) with delta (0, 0)
Screenshot: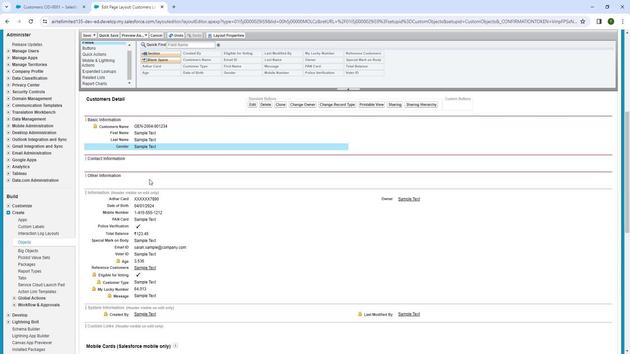 
Action: Mouse moved to (168, 207)
Screenshot: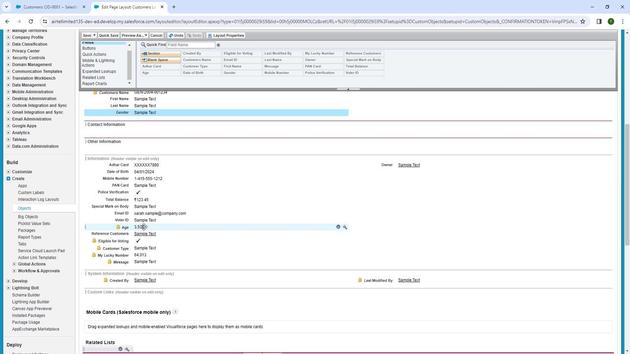 
Action: Mouse pressed left at (168, 207)
Screenshot: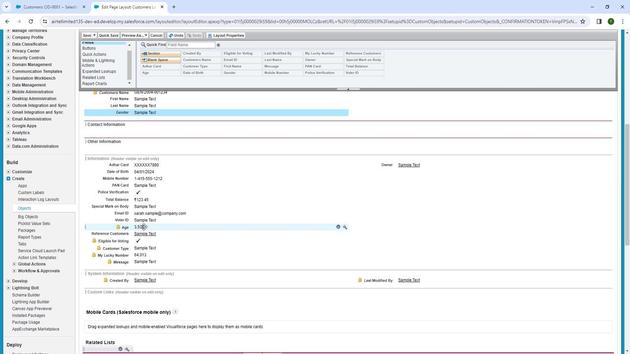 
Action: Mouse moved to (260, 127)
Screenshot: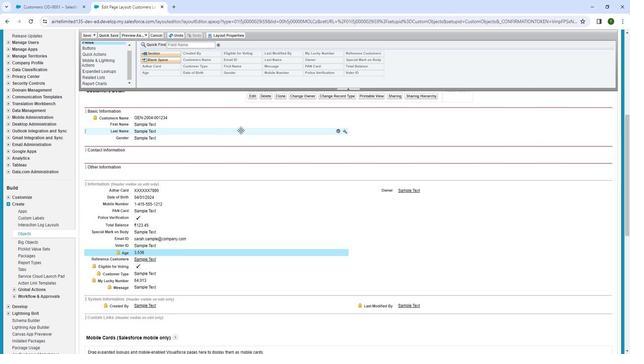 
Action: Mouse scrolled (260, 127) with delta (0, 0)
Screenshot: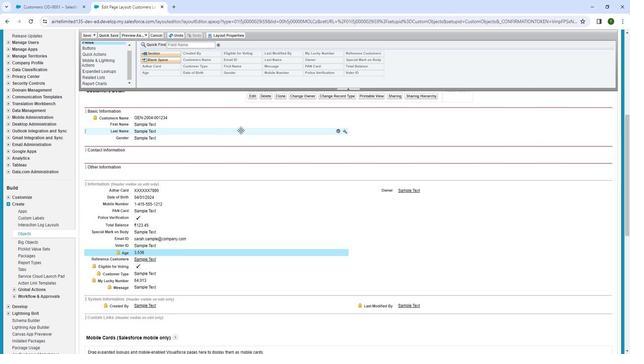 
Action: Mouse moved to (180, 77)
Screenshot: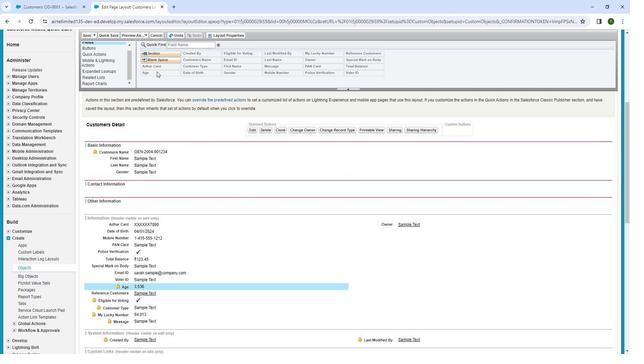 
Action: Mouse pressed left at (180, 77)
Screenshot: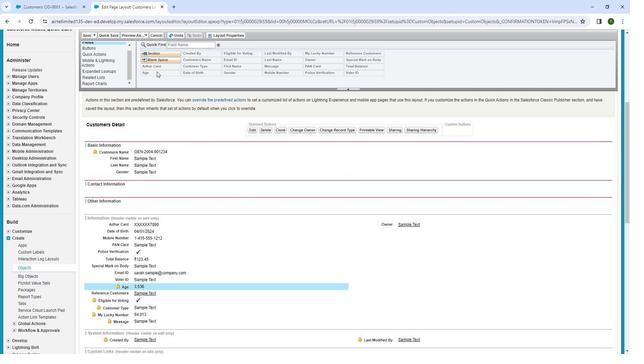 
Action: Mouse moved to (182, 83)
Screenshot: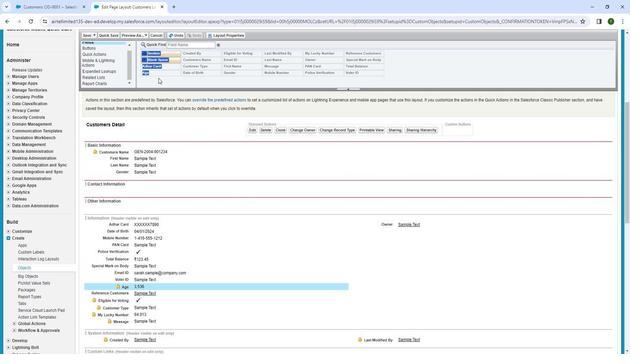 
Action: Mouse pressed left at (182, 83)
Screenshot: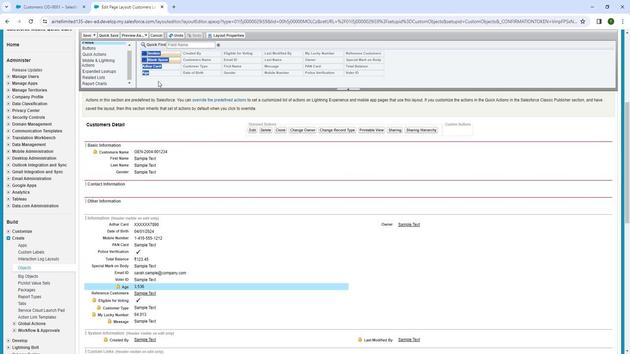 
Action: Mouse moved to (170, 84)
Screenshot: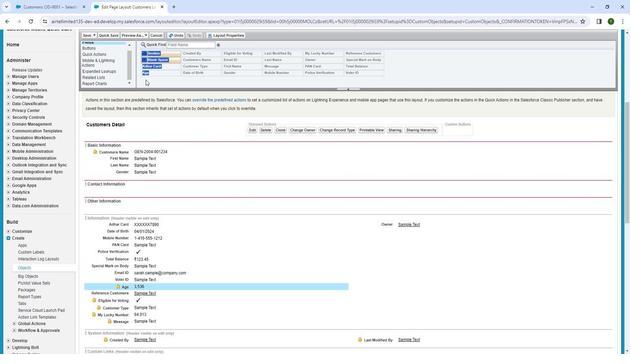 
Action: Mouse pressed left at (170, 84)
Screenshot: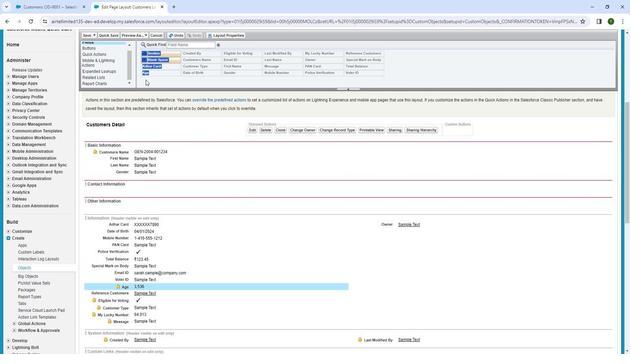 
Action: Mouse moved to (160, 256)
Screenshot: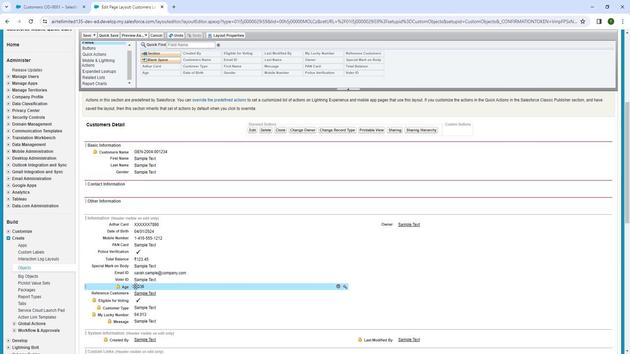
Action: Mouse pressed left at (160, 256)
Screenshot: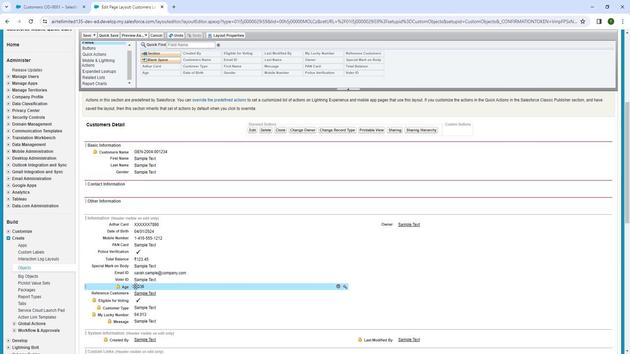 
Action: Mouse moved to (163, 211)
Screenshot: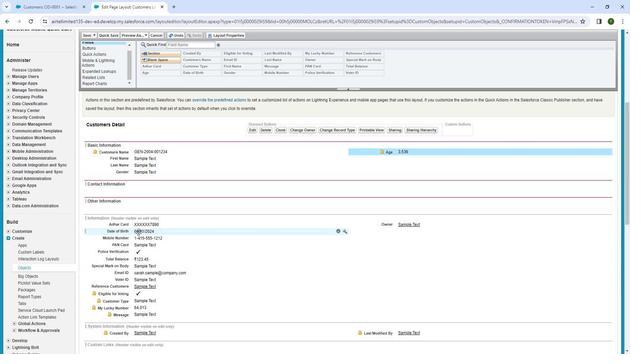 
Action: Mouse pressed left at (163, 211)
Screenshot: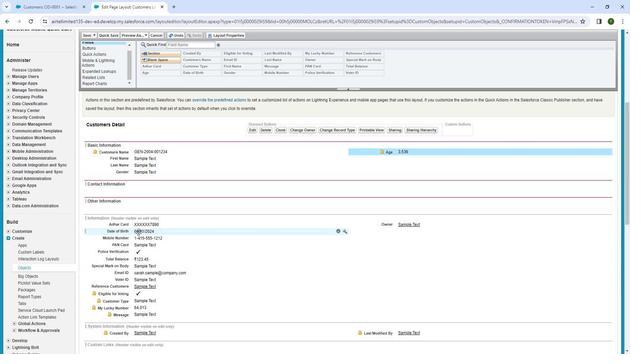 
Action: Mouse moved to (158, 268)
Screenshot: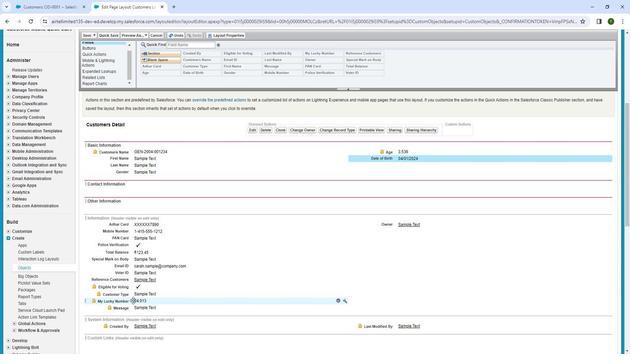 
Action: Mouse pressed left at (158, 268)
Screenshot: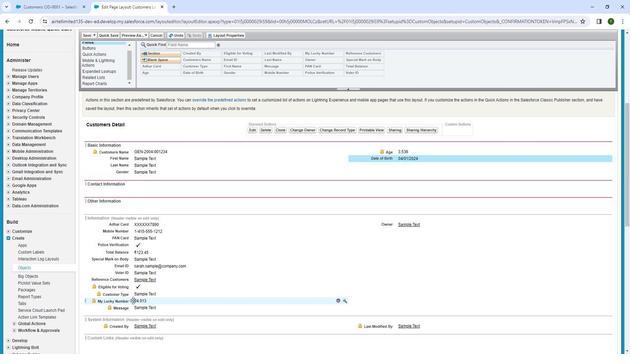 
Action: Mouse moved to (250, 162)
Screenshot: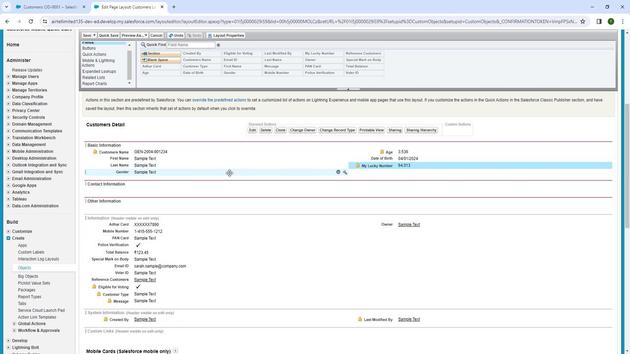 
Action: Mouse pressed left at (250, 162)
Screenshot: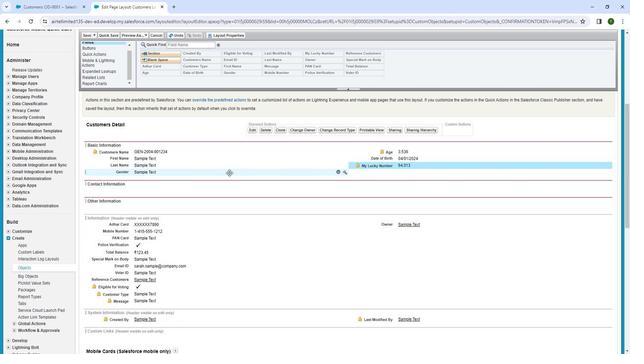 
Action: Mouse moved to (146, 211)
Screenshot: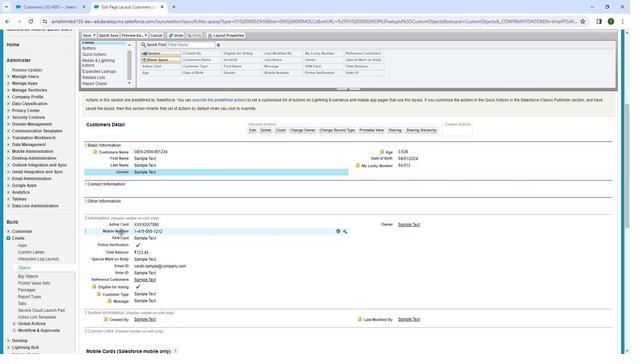 
Action: Mouse pressed left at (146, 211)
Screenshot: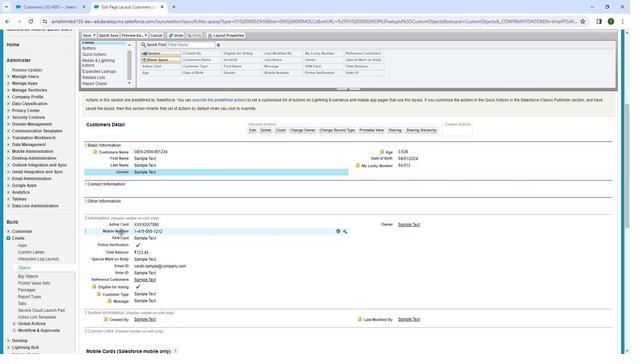 
Action: Mouse moved to (147, 236)
Screenshot: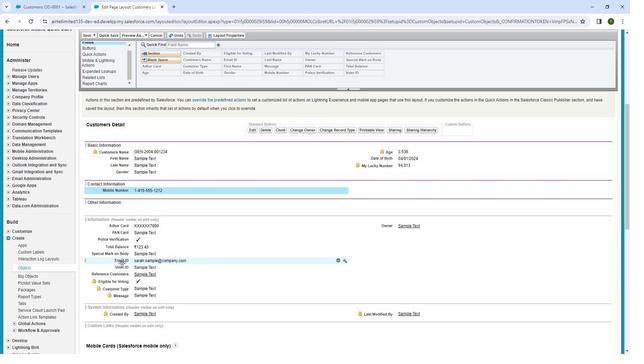 
Action: Mouse pressed left at (147, 236)
Screenshot: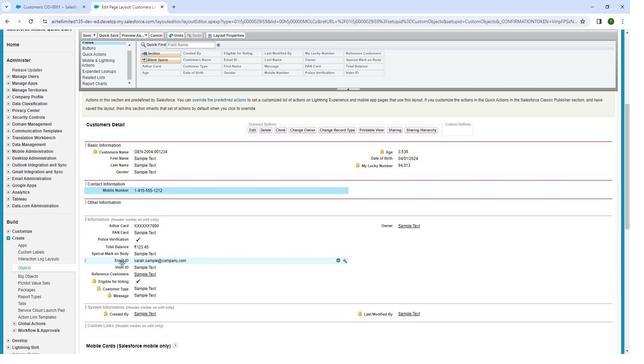 
Action: Mouse moved to (139, 208)
Screenshot: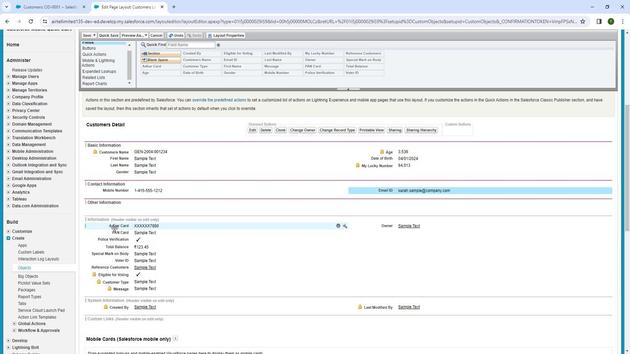 
Action: Mouse pressed left at (139, 208)
Screenshot: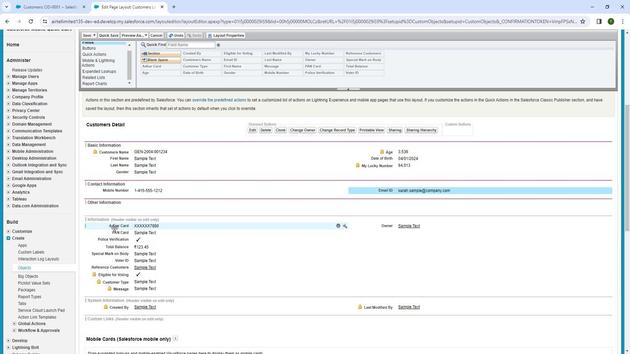 
Action: Mouse moved to (163, 196)
Screenshot: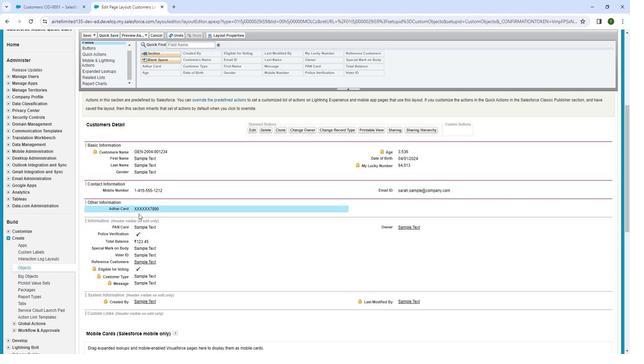 
Action: Mouse pressed left at (163, 196)
Screenshot: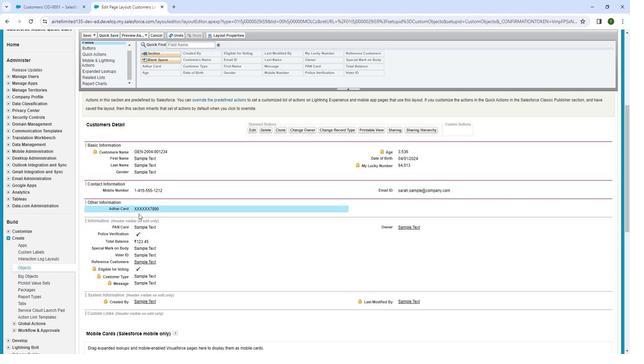 
Action: Mouse moved to (164, 191)
Screenshot: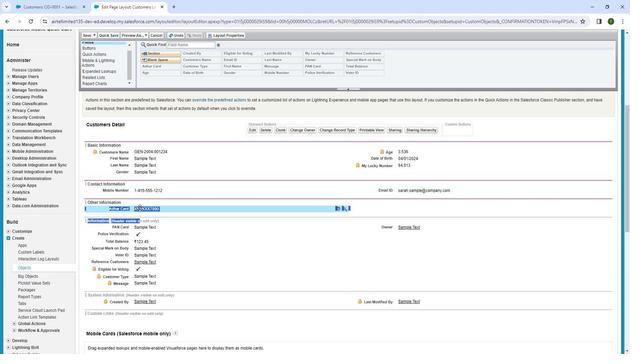 
Action: Mouse pressed left at (164, 191)
Screenshot: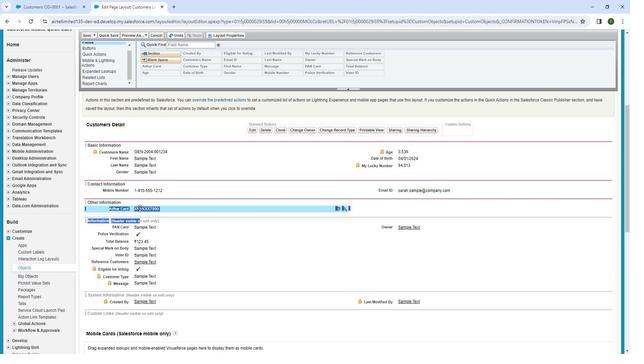 
Action: Mouse pressed left at (164, 191)
Screenshot: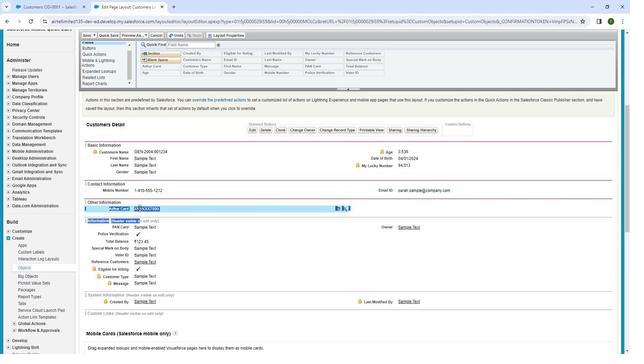 
Action: Mouse moved to (173, 185)
Screenshot: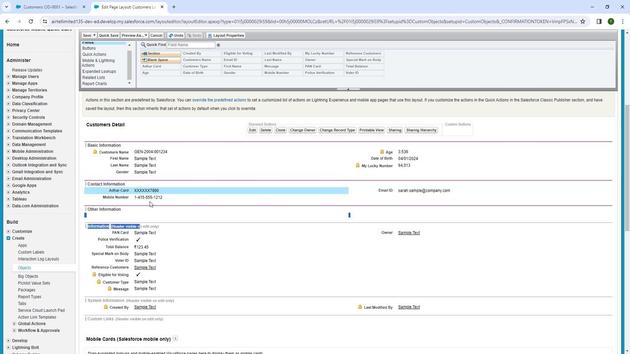 
Action: Mouse scrolled (173, 185) with delta (0, 0)
Screenshot: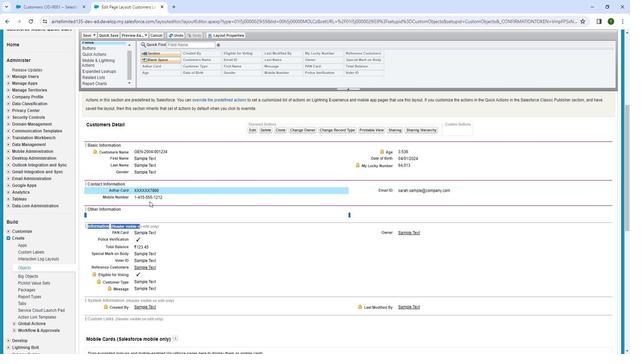 
Action: Mouse scrolled (173, 185) with delta (0, 0)
Screenshot: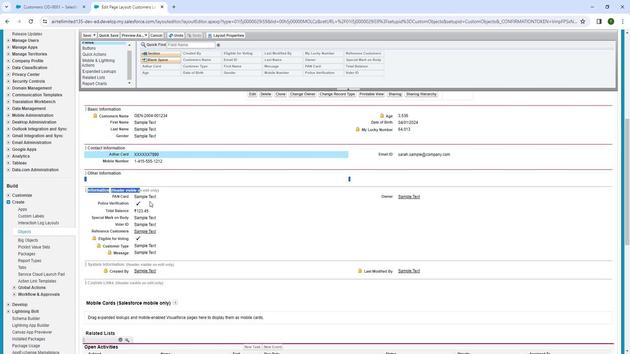 
Action: Mouse moved to (229, 193)
Screenshot: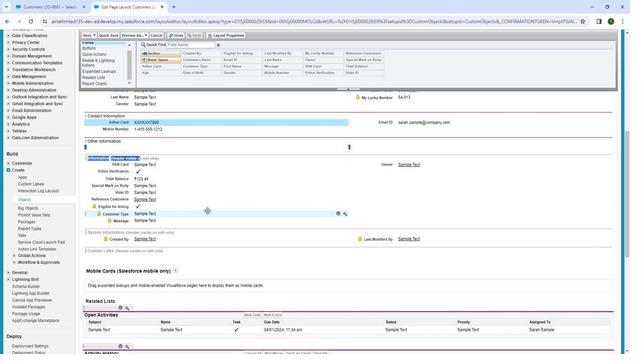 
Action: Mouse pressed left at (229, 193)
Screenshot: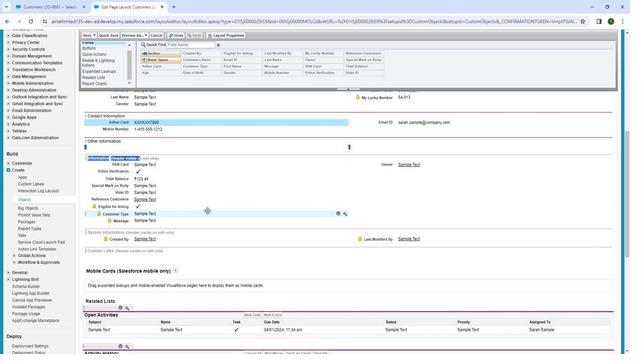 
Action: Mouse moved to (205, 137)
Screenshot: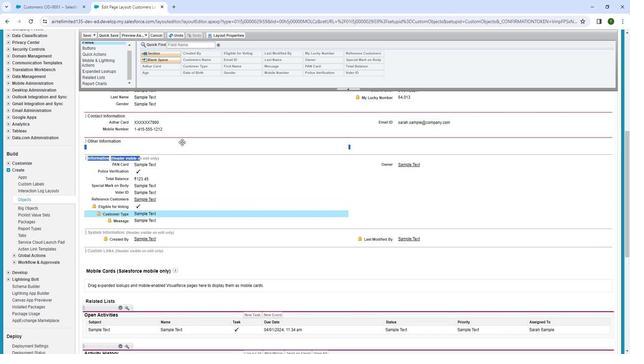 
Action: Mouse pressed left at (205, 137)
Screenshot: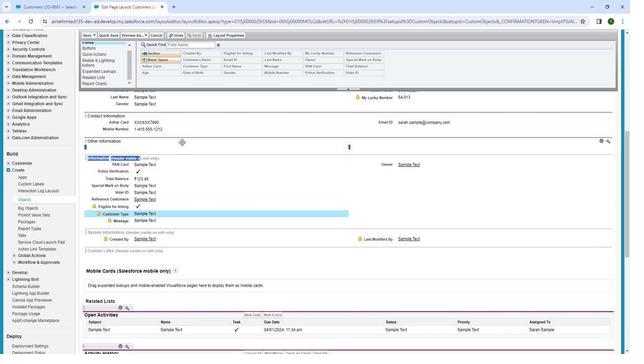 
Action: Mouse moved to (157, 155)
Screenshot: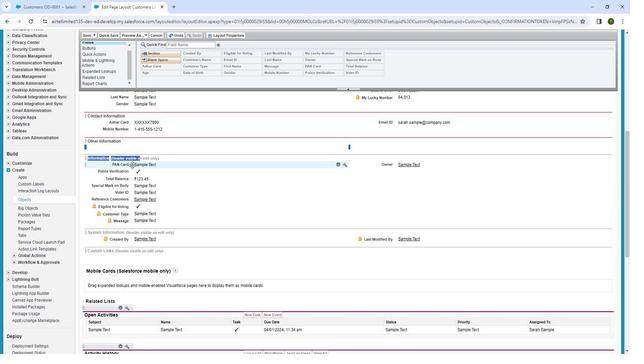 
Action: Mouse pressed left at (157, 155)
Screenshot: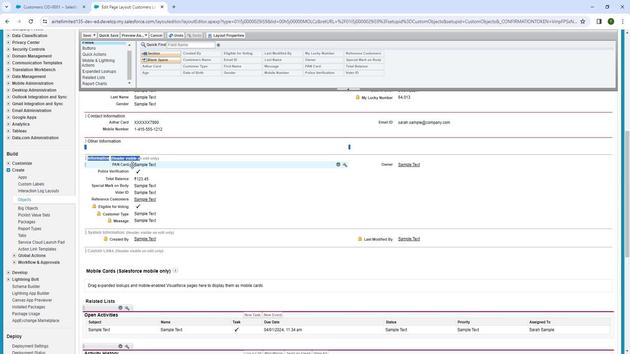 
Action: Mouse moved to (222, 195)
Screenshot: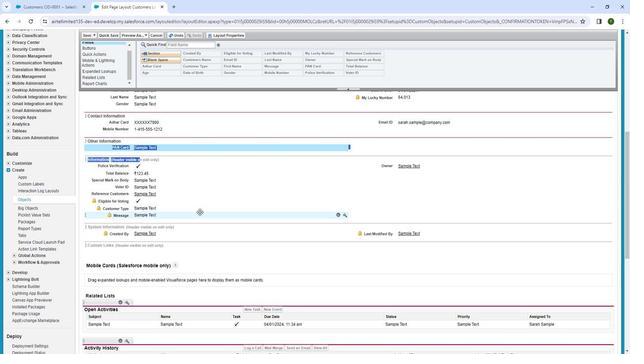 
Action: Mouse pressed left at (222, 195)
Screenshot: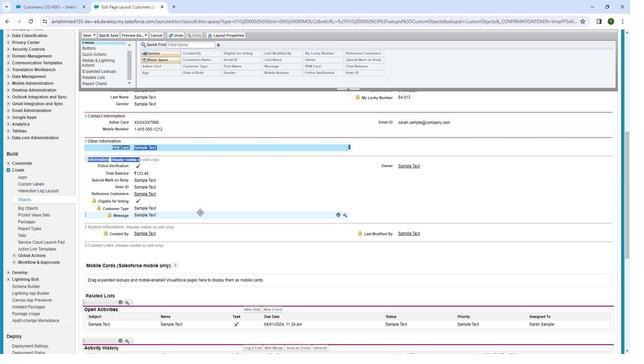 
Action: Mouse moved to (138, 157)
Screenshot: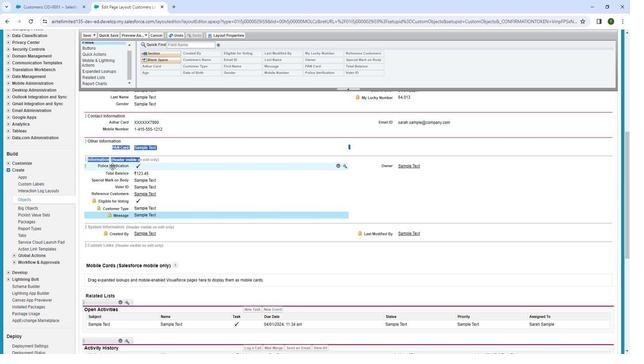 
Action: Mouse pressed left at (138, 157)
Screenshot: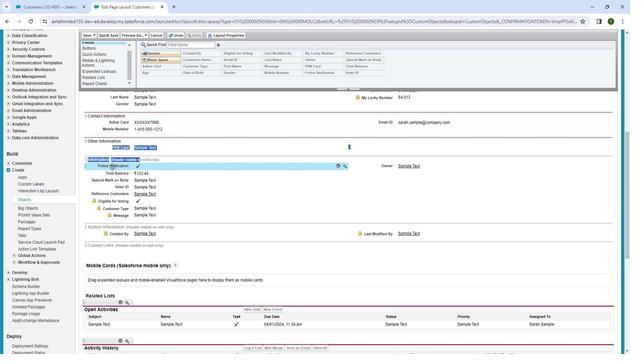 
Action: Mouse moved to (312, 185)
Screenshot: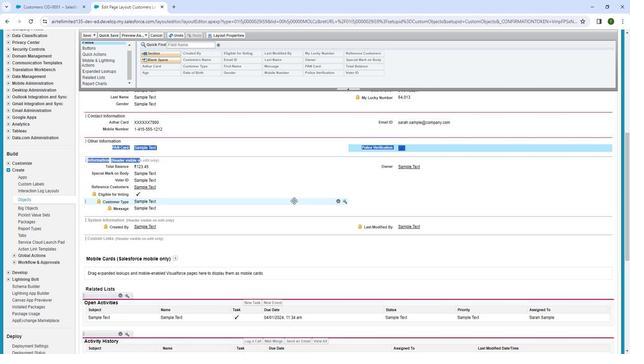 
Action: Mouse scrolled (312, 185) with delta (0, 0)
Screenshot: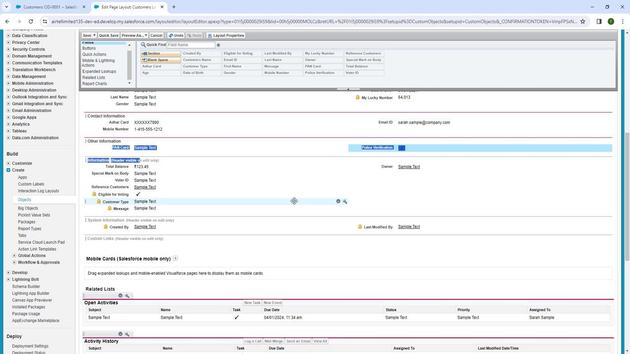 
Action: Mouse moved to (236, 218)
Screenshot: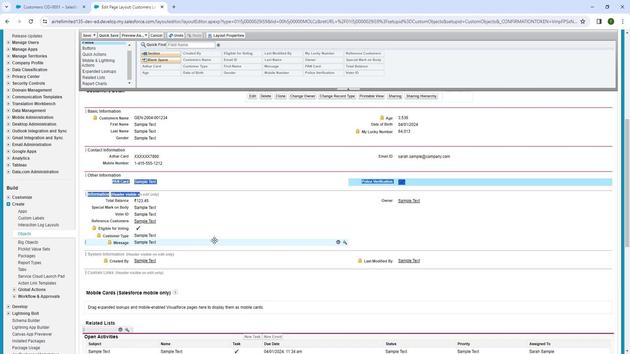 
Action: Mouse pressed left at (236, 218)
Screenshot: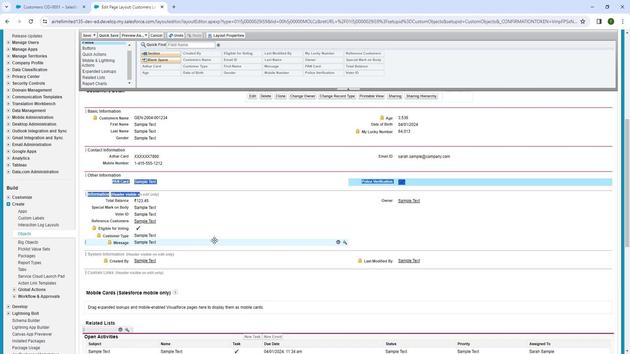 
Action: Mouse moved to (215, 174)
Screenshot: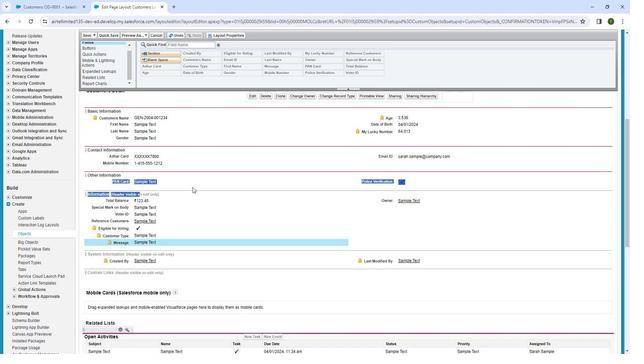 
Action: Mouse pressed left at (215, 174)
Screenshot: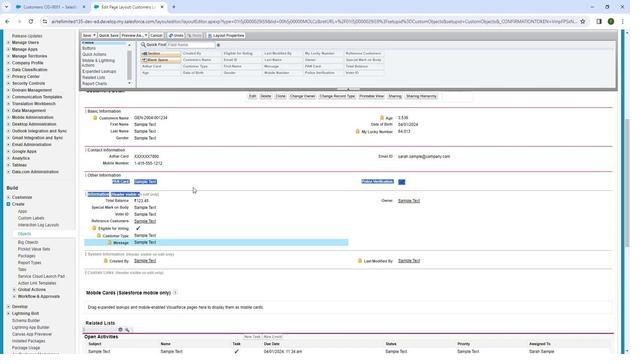 
Action: Mouse moved to (139, 185)
Screenshot: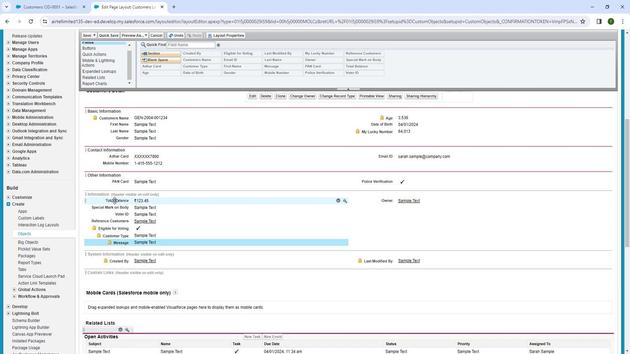 
Action: Mouse pressed left at (139, 185)
Screenshot: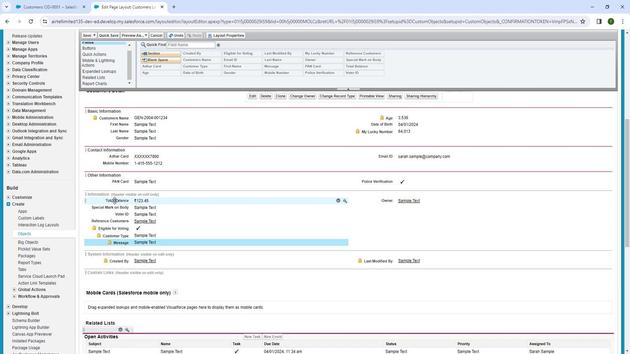 
Action: Mouse moved to (146, 192)
Screenshot: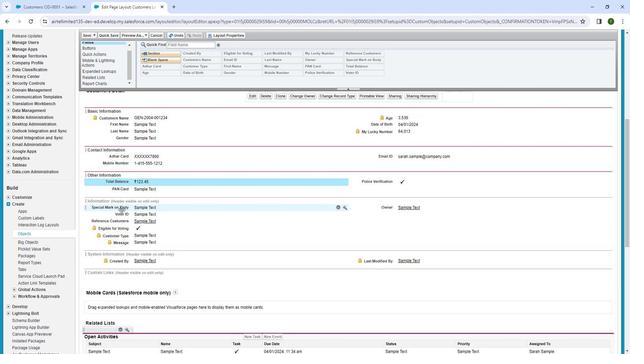 
Action: Mouse pressed left at (146, 192)
Screenshot: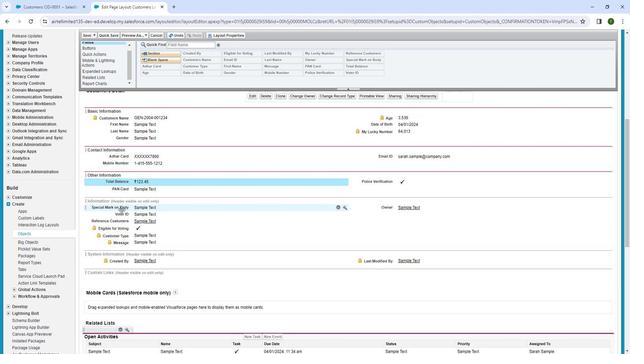 
Action: Mouse moved to (159, 192)
Screenshot: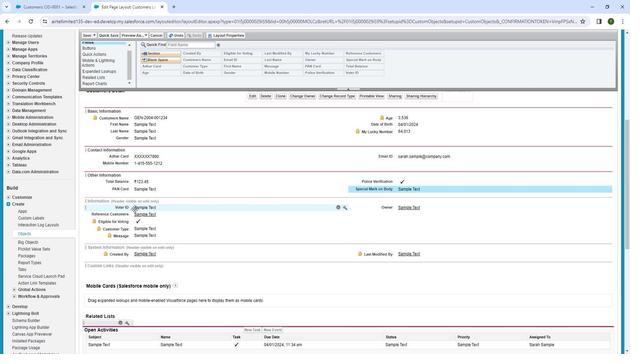 
Action: Mouse pressed left at (159, 192)
Screenshot: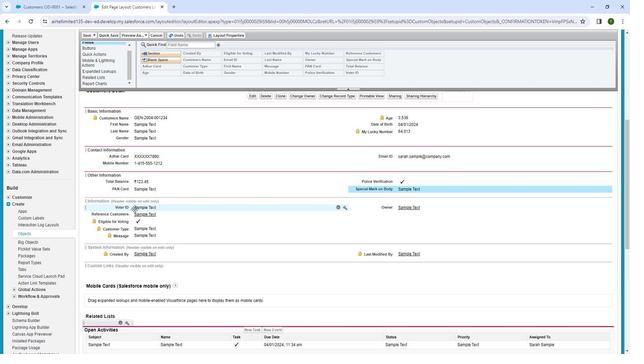 
Action: Mouse moved to (157, 198)
Screenshot: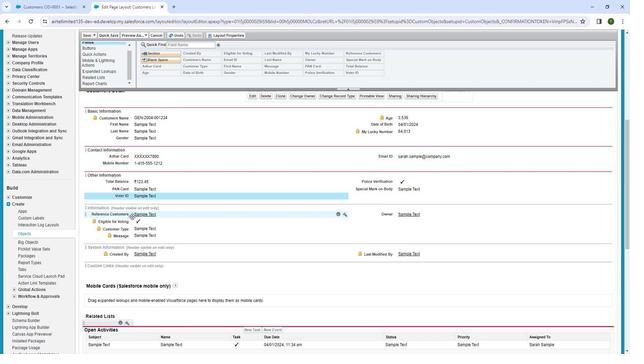 
Action: Mouse pressed left at (157, 198)
Screenshot: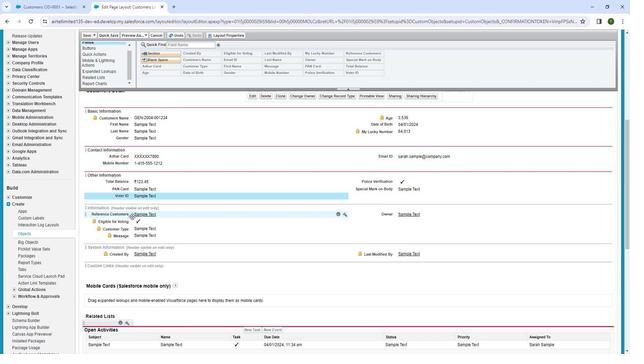 
Action: Mouse moved to (142, 198)
Screenshot: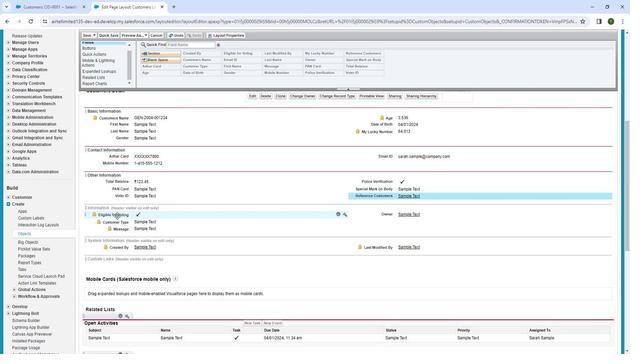 
Action: Mouse pressed left at (142, 198)
Screenshot: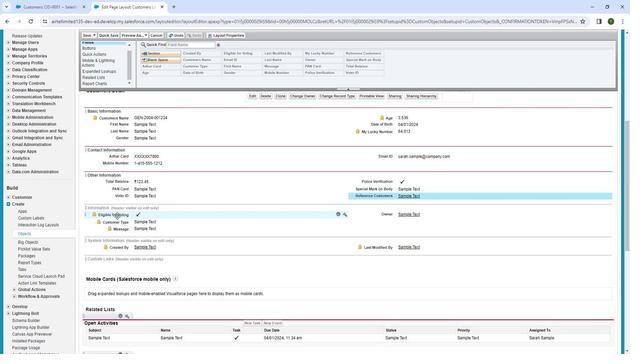 
Action: Mouse moved to (142, 202)
Screenshot: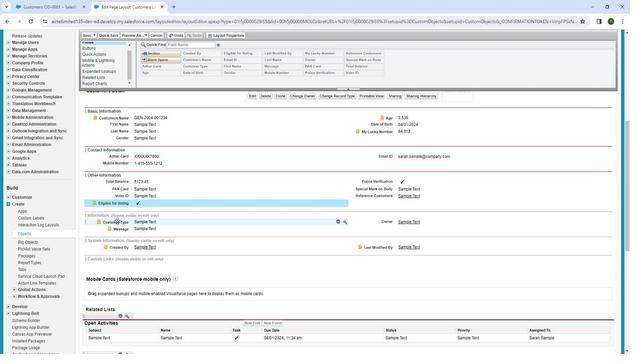 
Action: Mouse pressed left at (142, 202)
Screenshot: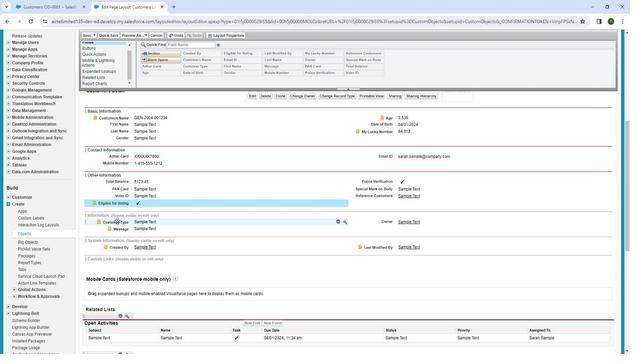 
Action: Mouse moved to (162, 203)
Screenshot: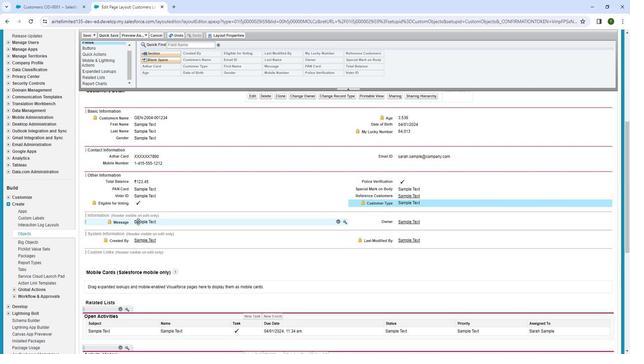 
Action: Mouse pressed left at (162, 203)
Screenshot: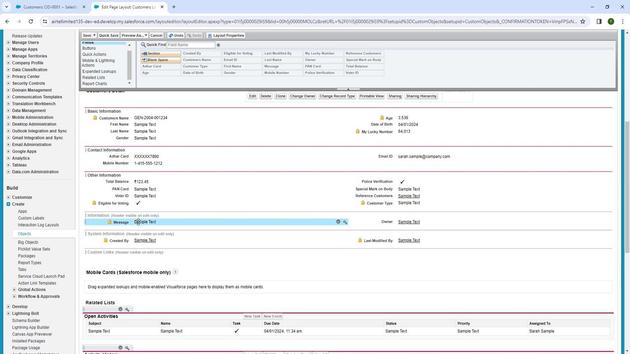 
Action: Mouse moved to (155, 223)
Screenshot: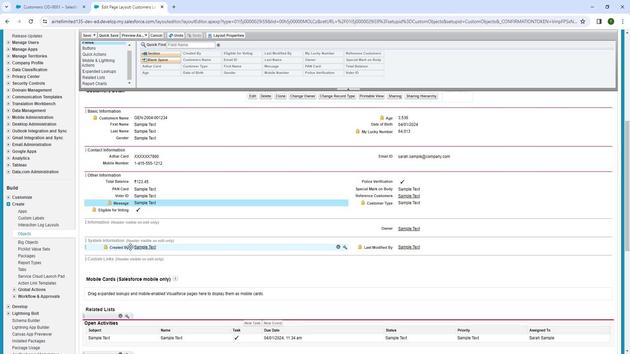 
Action: Mouse pressed left at (155, 223)
Screenshot: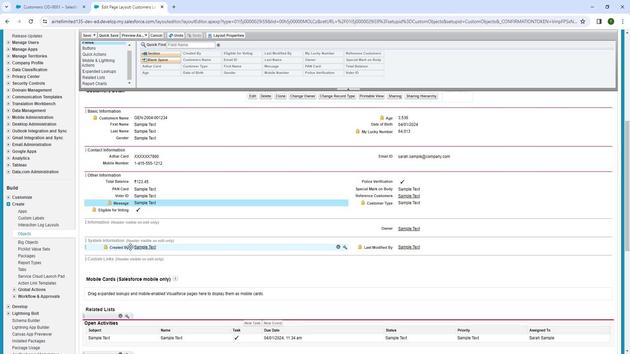 
Action: Mouse moved to (403, 214)
Screenshot: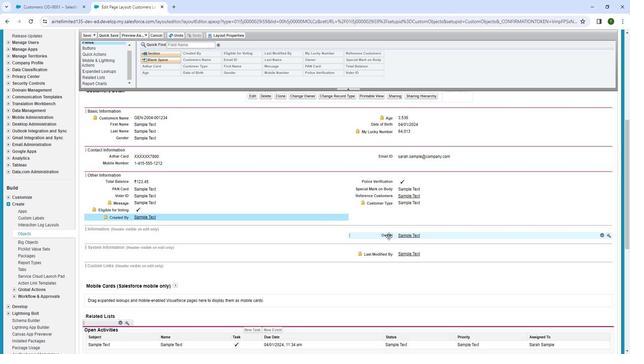 
Action: Mouse pressed left at (403, 214)
Screenshot: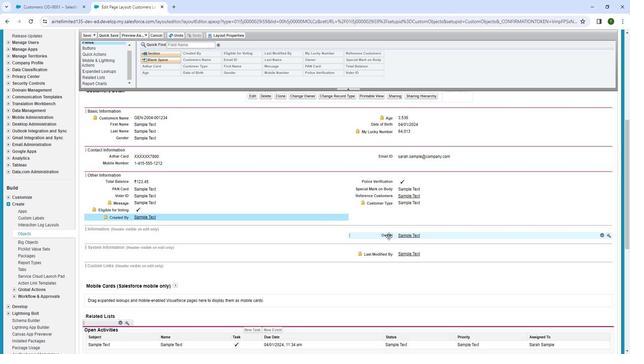 
Action: Mouse moved to (393, 228)
Screenshot: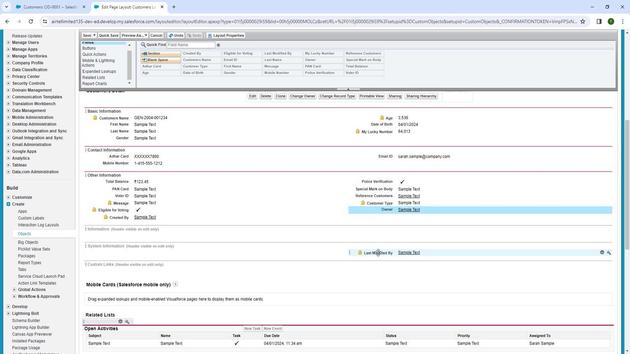 
Action: Mouse pressed left at (393, 228)
Screenshot: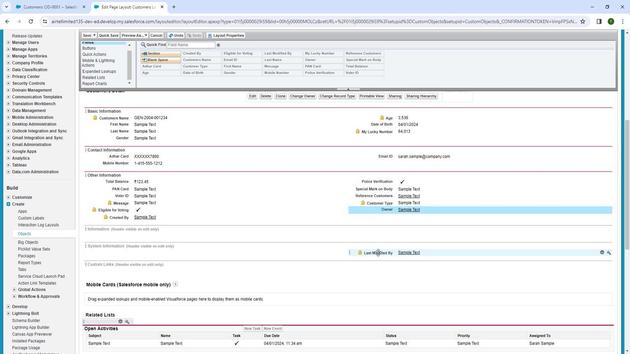 
Action: Mouse moved to (338, 242)
Screenshot: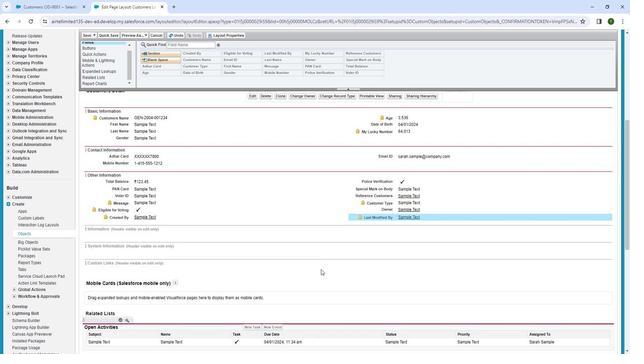 
Action: Mouse scrolled (338, 242) with delta (0, 0)
Screenshot: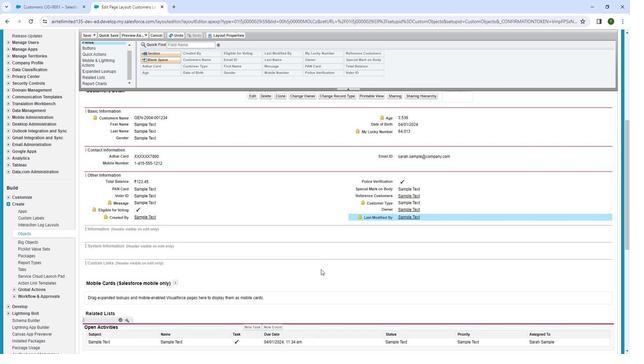 
Action: Mouse scrolled (338, 242) with delta (0, 0)
Screenshot: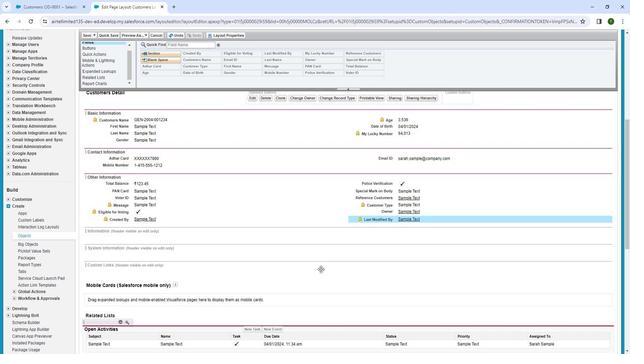 
Action: Mouse scrolled (338, 242) with delta (0, 0)
Screenshot: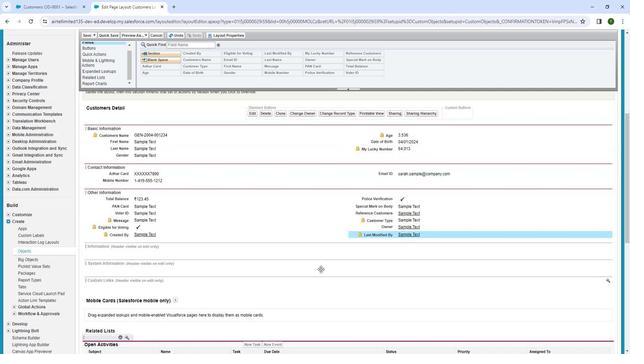 
Action: Mouse scrolled (338, 242) with delta (0, 0)
Screenshot: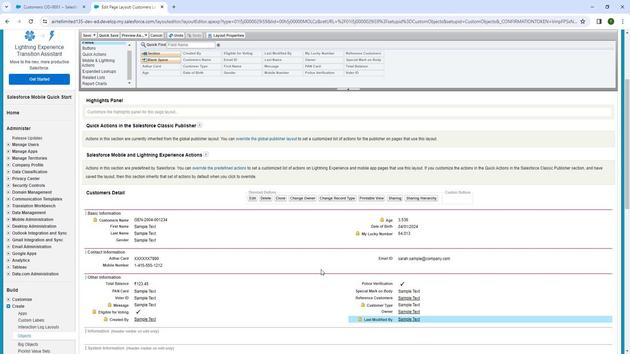 
Action: Mouse scrolled (338, 242) with delta (0, 0)
Screenshot: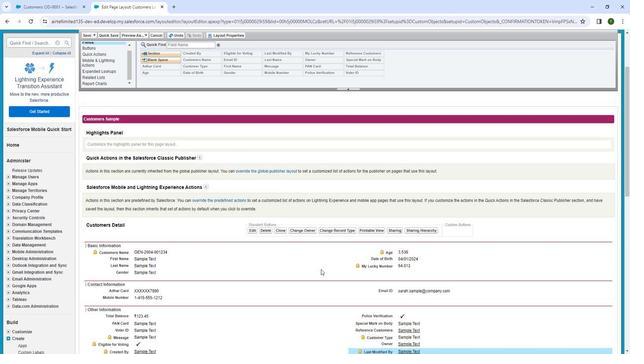
Action: Mouse moved to (205, 238)
Screenshot: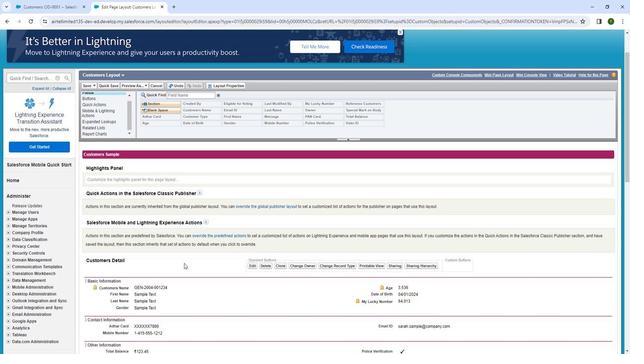 
Action: Mouse scrolled (205, 238) with delta (0, 0)
Screenshot: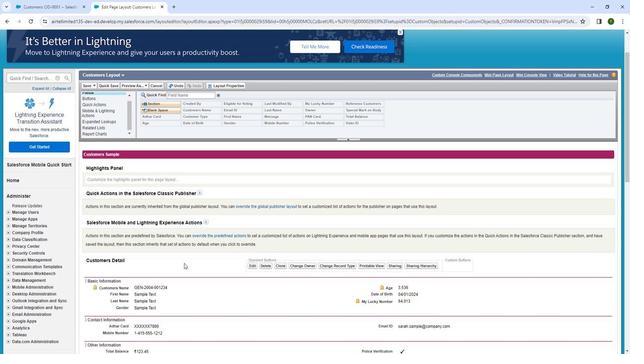 
Action: Mouse moved to (214, 232)
Screenshot: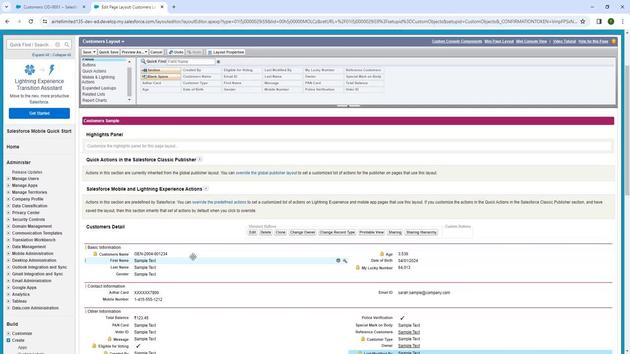 
Action: Mouse scrolled (214, 232) with delta (0, 0)
Screenshot: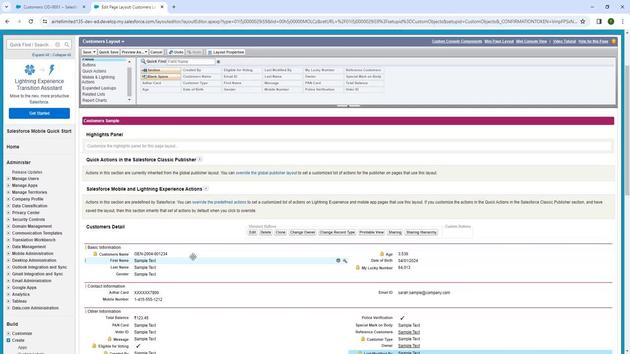 
Action: Mouse moved to (216, 231)
Screenshot: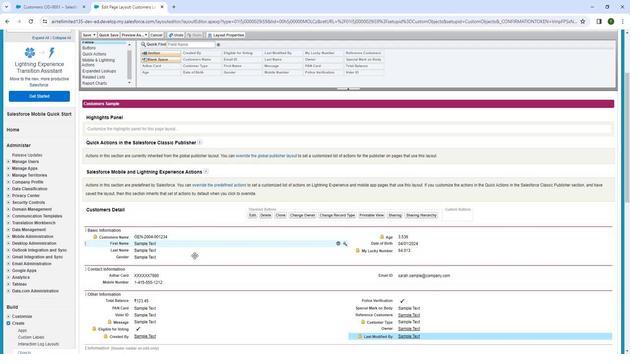 
Action: Mouse scrolled (216, 230) with delta (0, 0)
Screenshot: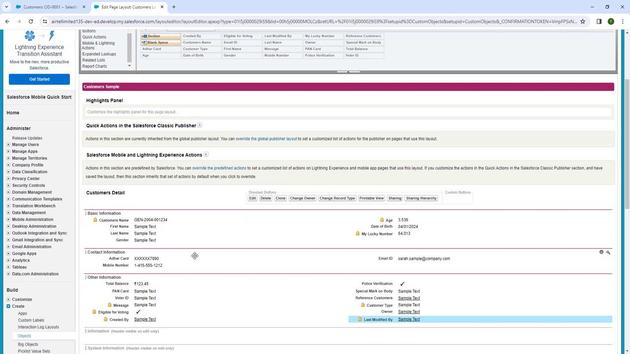 
Action: Mouse moved to (614, 205)
Screenshot: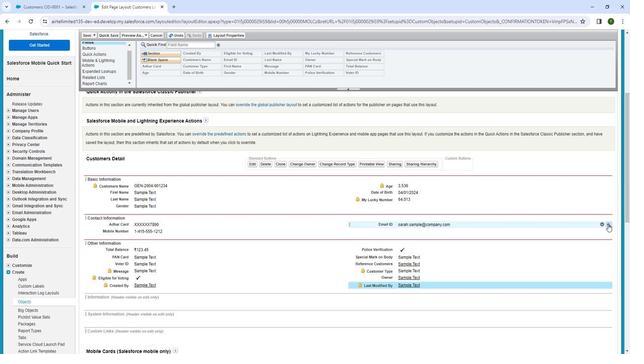 
Action: Mouse pressed left at (614, 205)
Screenshot: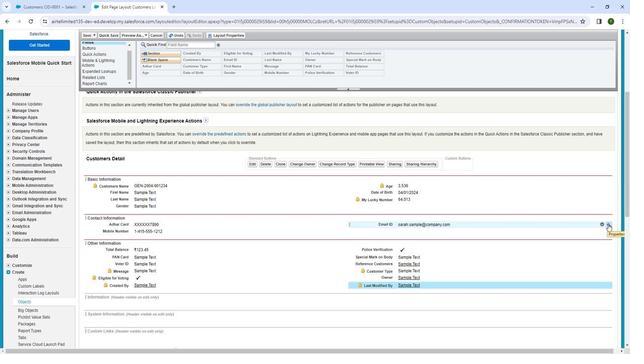 
Action: Mouse moved to (354, 178)
Screenshot: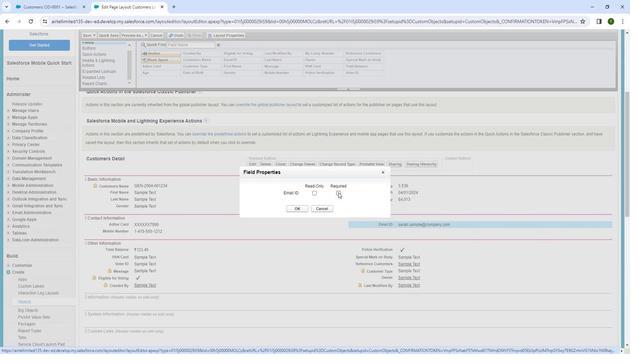 
Action: Mouse pressed left at (354, 178)
Screenshot: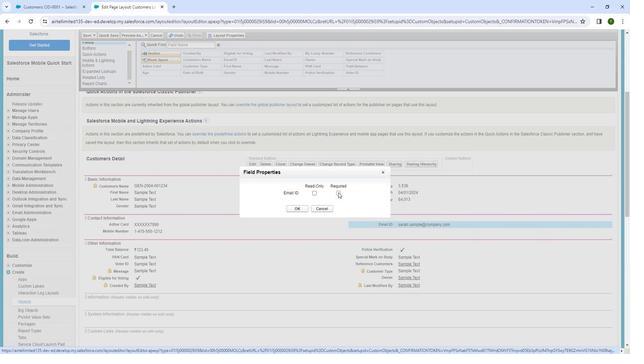 
Action: Mouse moved to (312, 193)
Screenshot: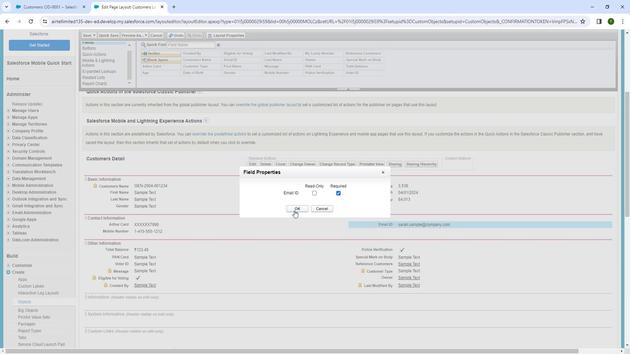
Action: Mouse pressed left at (312, 193)
Screenshot: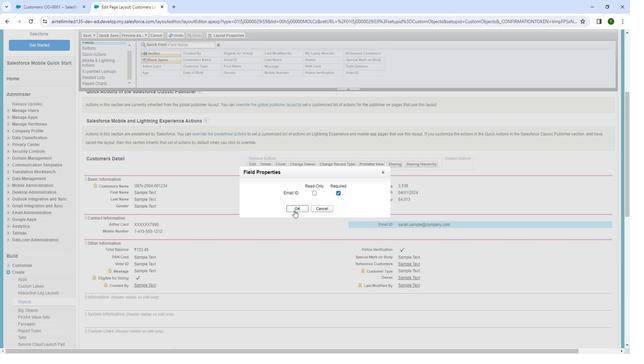 
Action: Mouse moved to (264, 233)
Screenshot: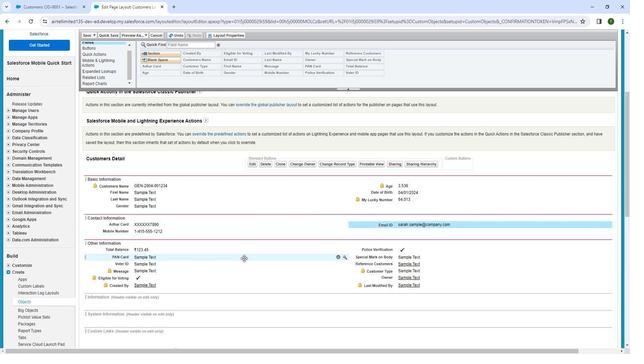 
Action: Mouse scrolled (264, 233) with delta (0, 0)
Screenshot: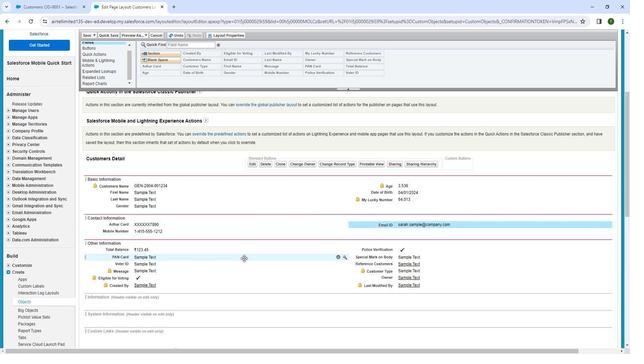 
Action: Mouse moved to (270, 227)
Screenshot: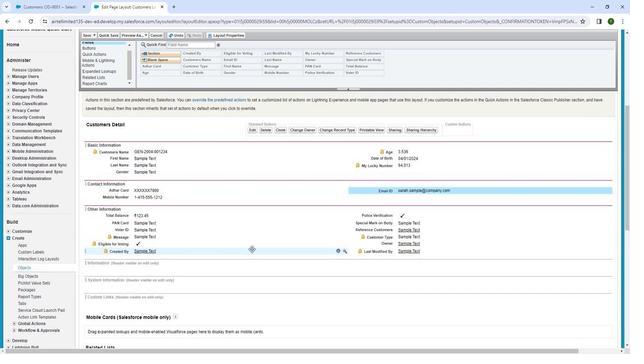 
Action: Mouse scrolled (270, 226) with delta (0, 0)
Screenshot: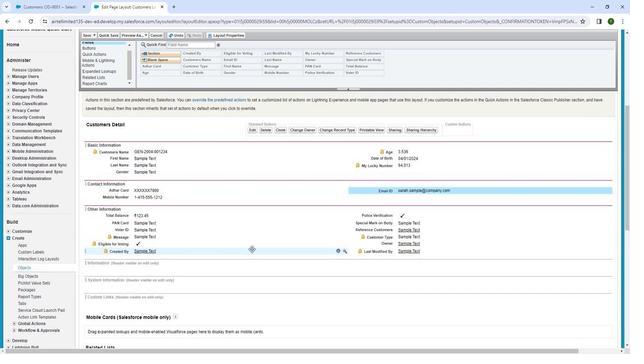 
Action: Mouse moved to (228, 229)
Screenshot: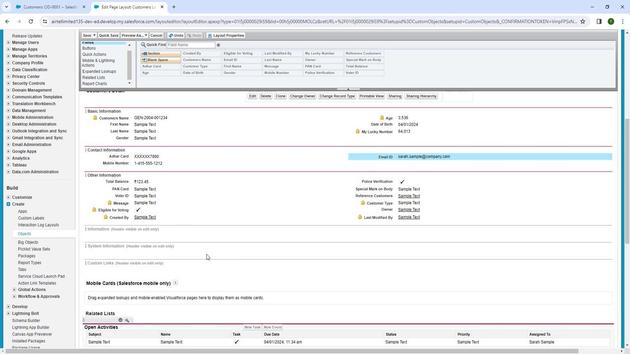 
Action: Mouse scrolled (228, 230) with delta (0, 0)
Screenshot: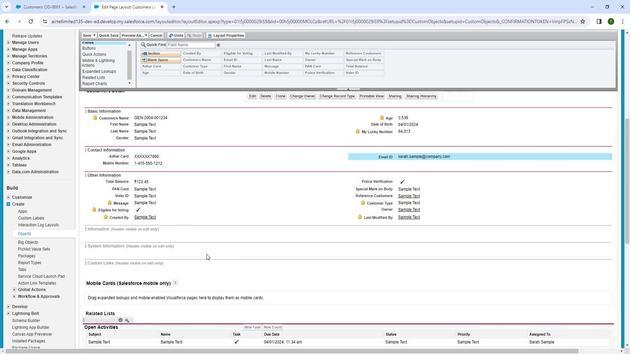 
Action: Mouse moved to (228, 229)
Screenshot: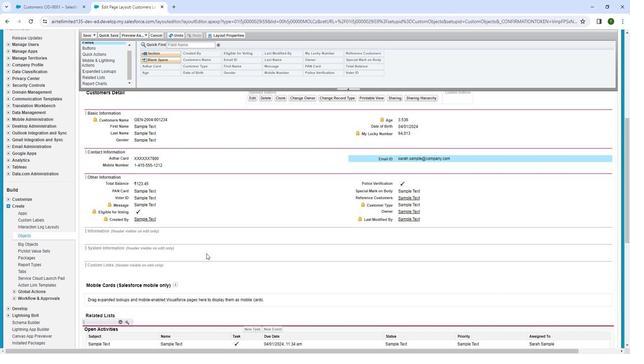 
Action: Mouse scrolled (228, 229) with delta (0, 0)
Screenshot: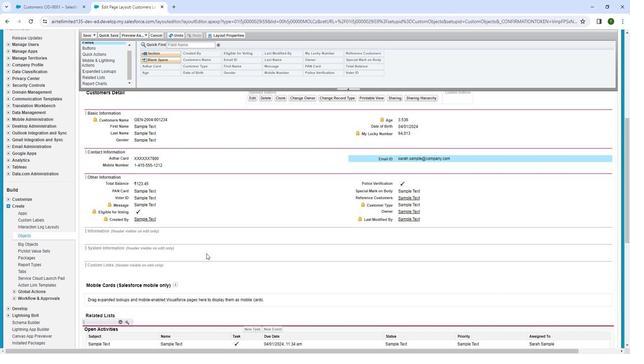 
Action: Mouse moved to (228, 228)
Screenshot: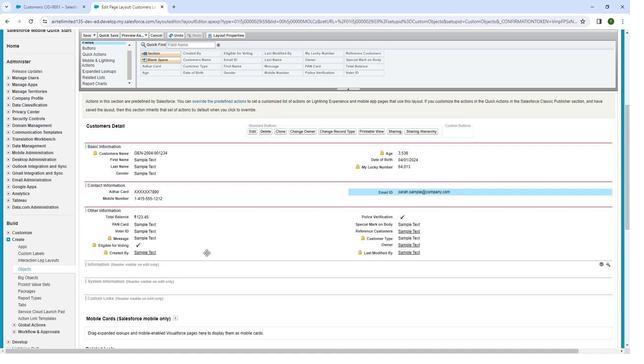 
Action: Mouse scrolled (228, 229) with delta (0, 0)
Screenshot: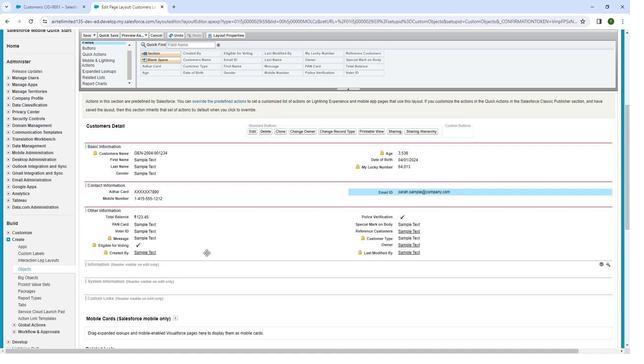
Action: Mouse moved to (283, 202)
Screenshot: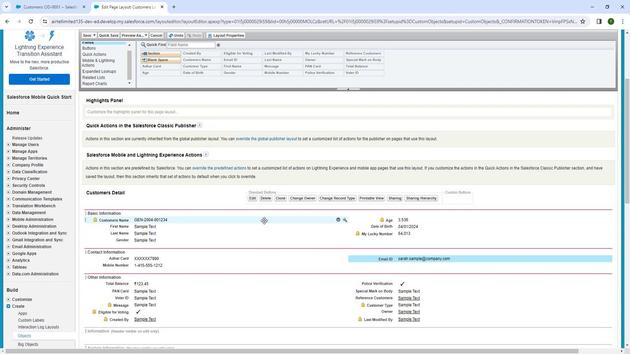 
Action: Mouse scrolled (283, 201) with delta (0, 0)
Screenshot: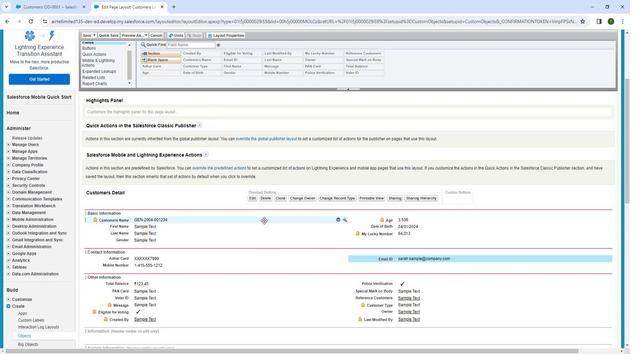 
Action: Mouse moved to (280, 201)
Screenshot: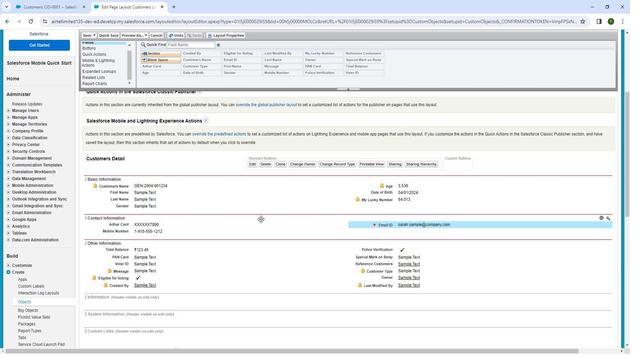 
Action: Mouse scrolled (280, 200) with delta (0, 0)
Screenshot: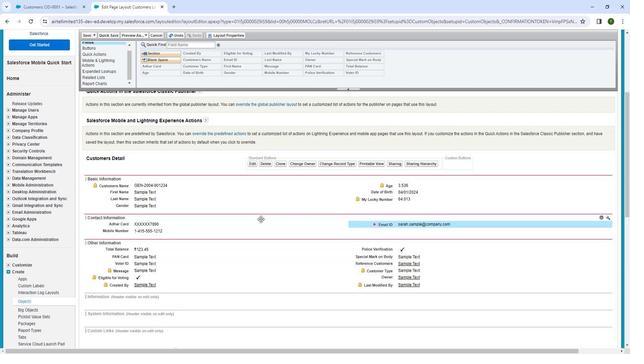 
Action: Mouse scrolled (280, 200) with delta (0, 0)
Screenshot: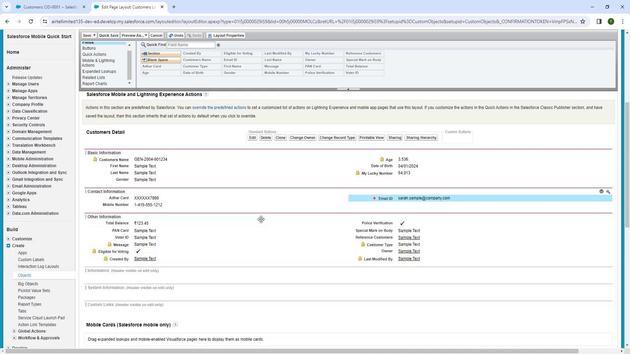 
Action: Mouse scrolled (280, 200) with delta (0, 0)
Screenshot: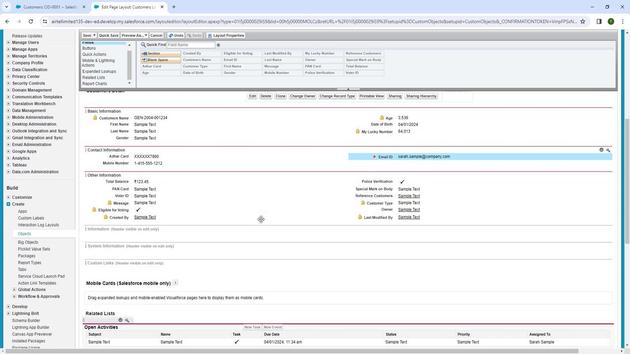 
Action: Mouse scrolled (280, 200) with delta (0, 0)
Screenshot: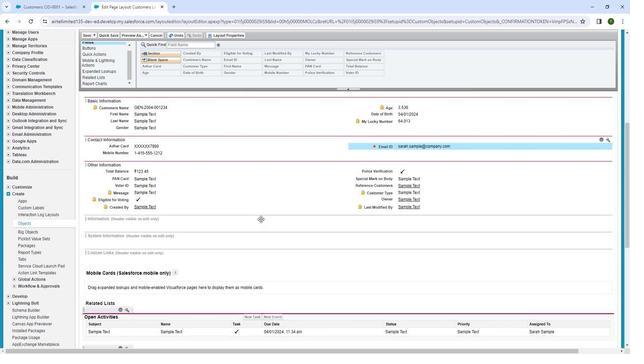 
Action: Mouse moved to (280, 201)
Screenshot: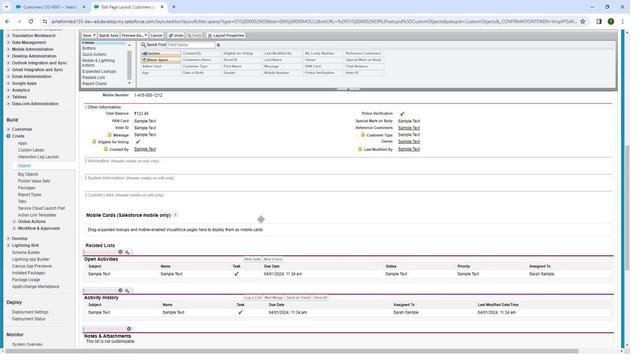 
Action: Mouse scrolled (280, 200) with delta (0, 0)
Screenshot: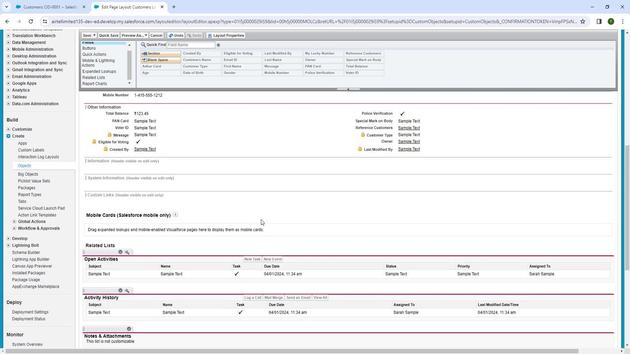 
Action: Mouse moved to (281, 201)
Screenshot: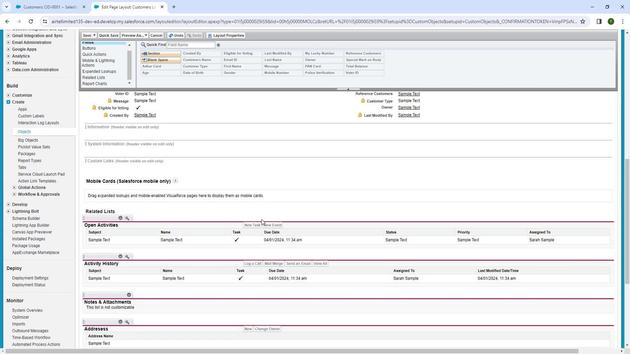 
Action: Mouse scrolled (281, 200) with delta (0, 0)
Screenshot: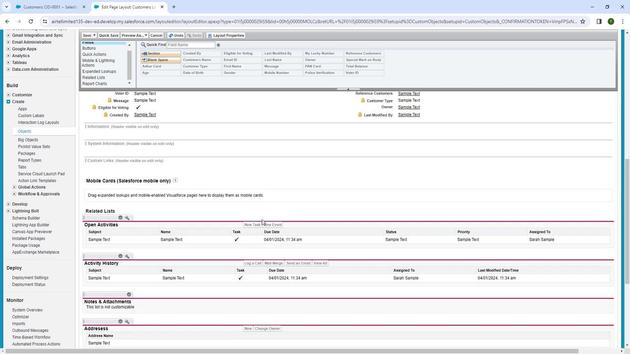 
Action: Mouse moved to (281, 201)
Screenshot: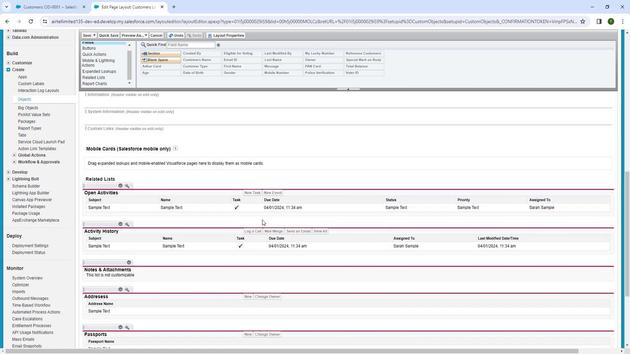 
Action: Mouse scrolled (281, 201) with delta (0, 0)
Screenshot: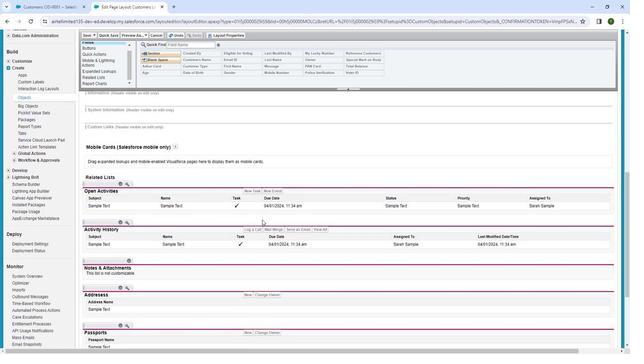 
Action: Mouse moved to (257, 200)
Screenshot: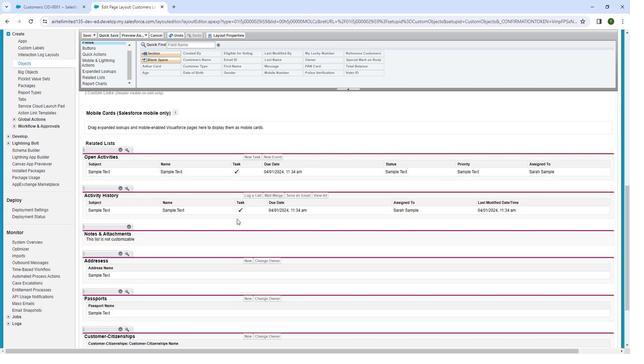 
Action: Mouse scrolled (257, 201) with delta (0, 0)
Screenshot: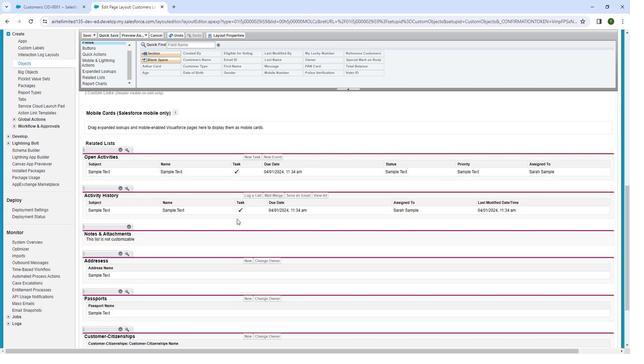 
Action: Mouse scrolled (257, 201) with delta (0, 0)
Screenshot: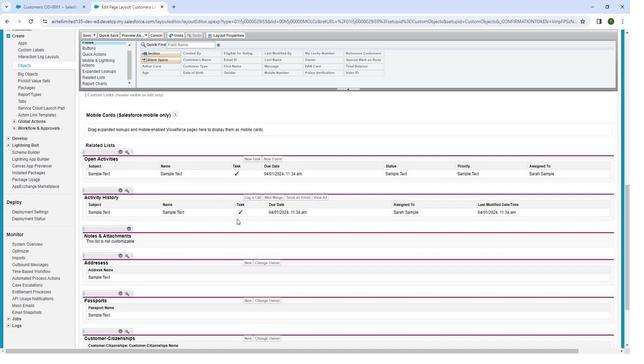 
Action: Mouse scrolled (257, 201) with delta (0, 0)
Screenshot: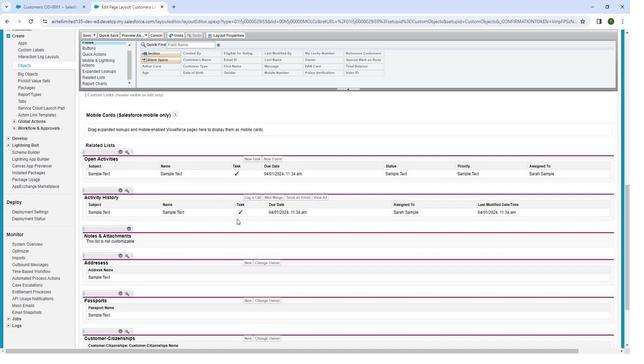 
Action: Mouse scrolled (257, 201) with delta (0, 0)
